 Task: Find connections with filter location Alloa with filter topic #Hiringwith filter profile language English with filter current company RMS with filter school MADANAPALLE INSTITUTE OF TECHNOLOGY & SCIENCE with filter industry Wholesale Drugs and Sundries with filter service category Budgeting with filter keywords title Overseer
Action: Mouse moved to (493, 64)
Screenshot: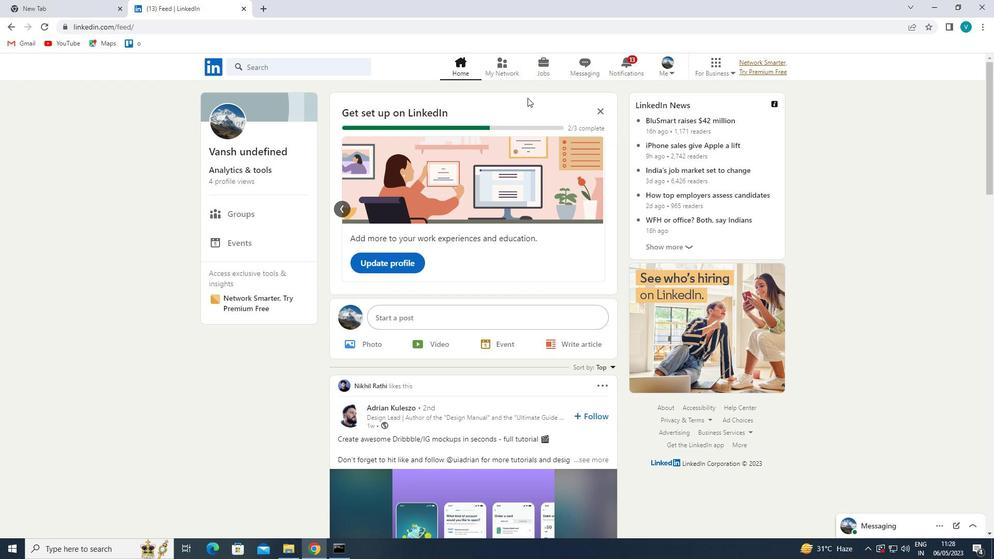 
Action: Mouse pressed left at (493, 64)
Screenshot: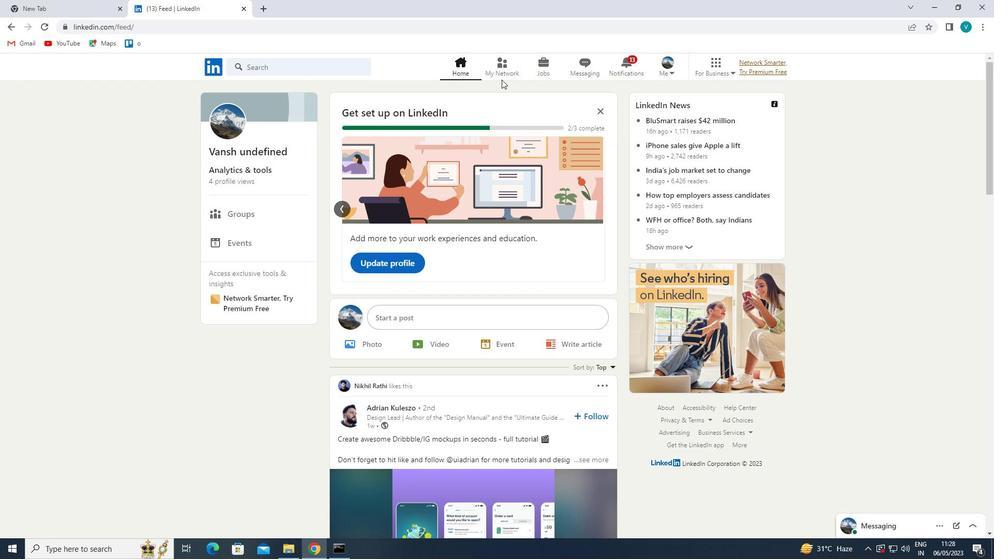 
Action: Mouse moved to (298, 130)
Screenshot: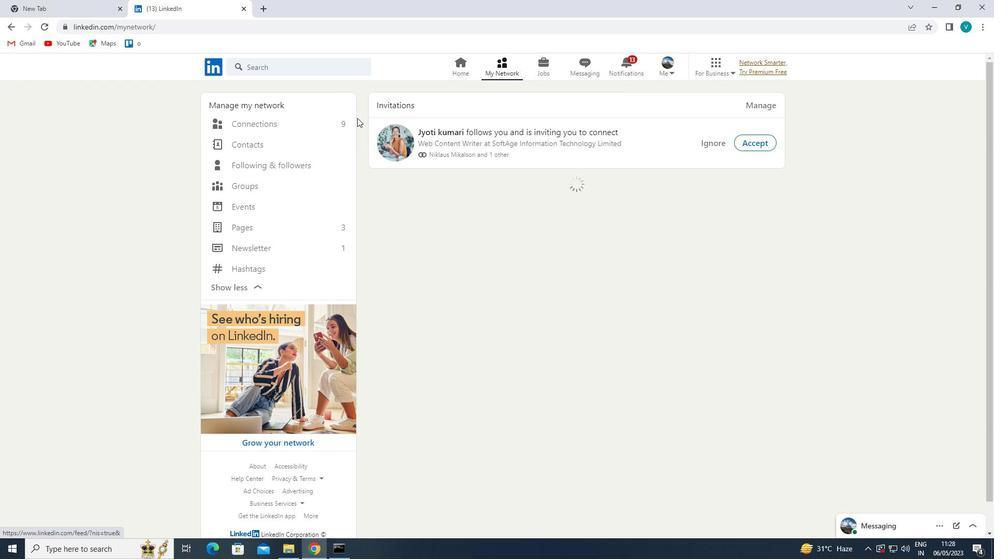 
Action: Mouse pressed left at (298, 130)
Screenshot: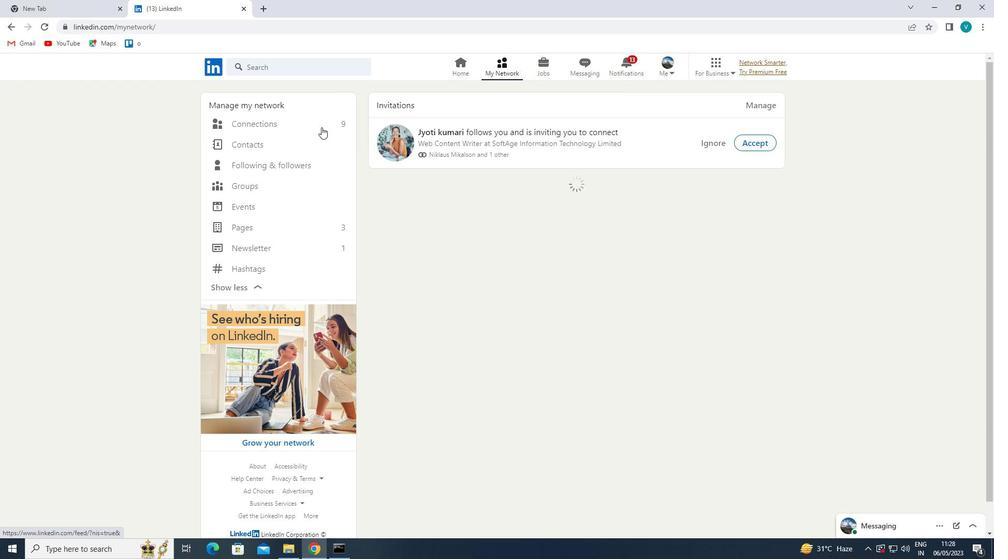 
Action: Mouse moved to (313, 123)
Screenshot: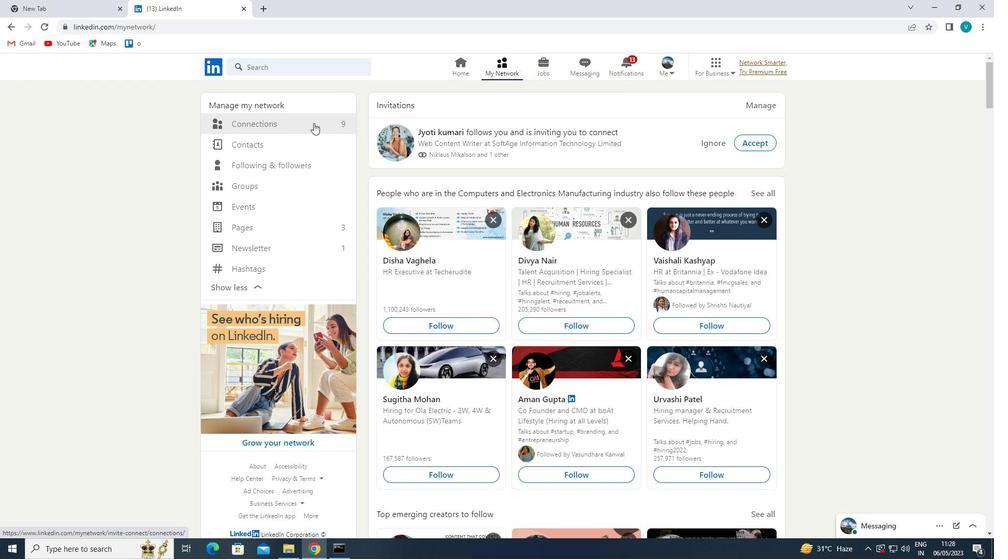 
Action: Mouse pressed left at (313, 123)
Screenshot: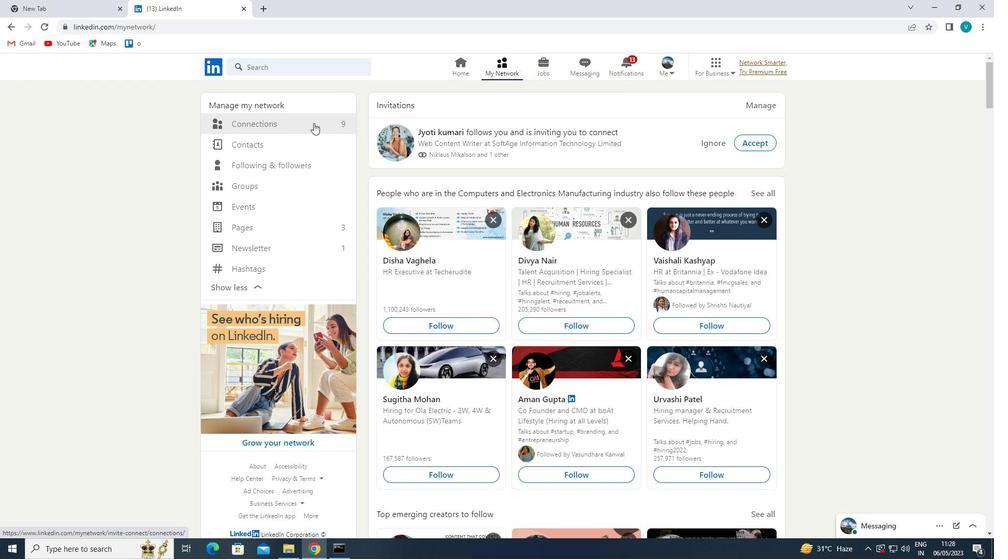 
Action: Mouse moved to (589, 125)
Screenshot: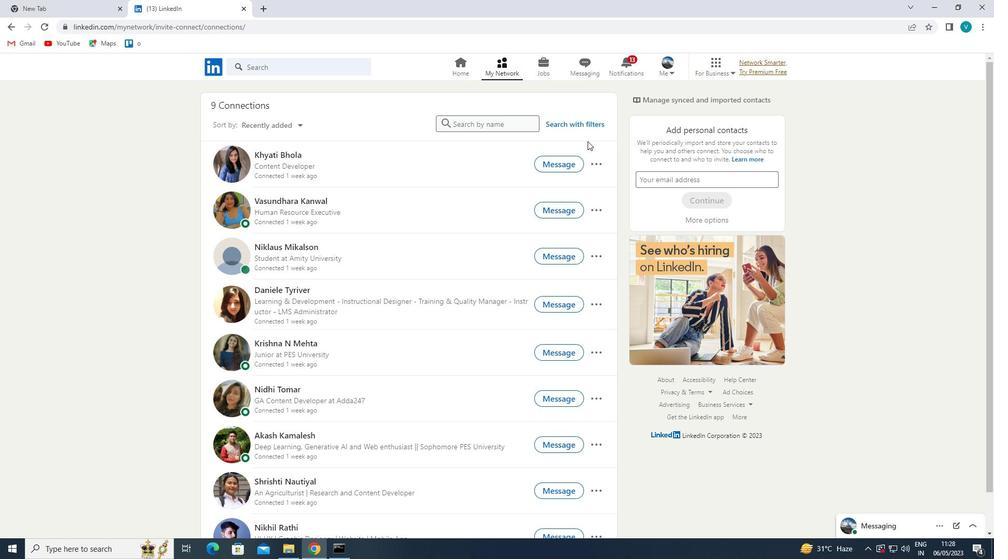 
Action: Mouse pressed left at (589, 125)
Screenshot: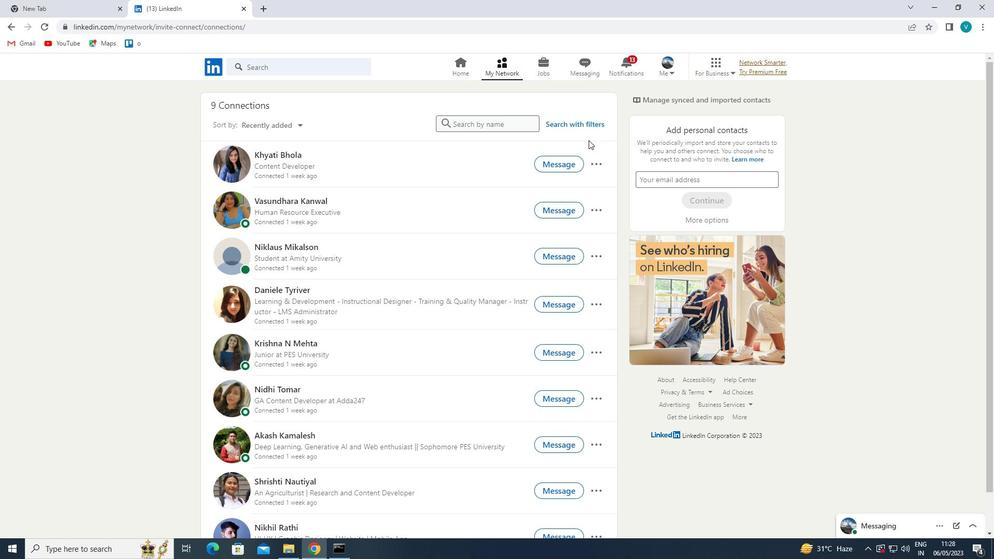
Action: Mouse moved to (503, 96)
Screenshot: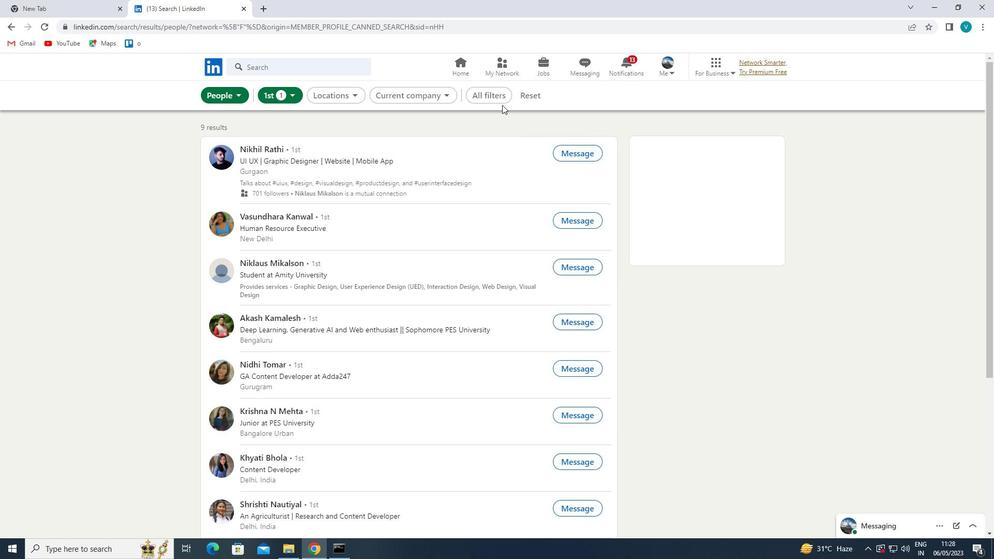 
Action: Mouse pressed left at (503, 96)
Screenshot: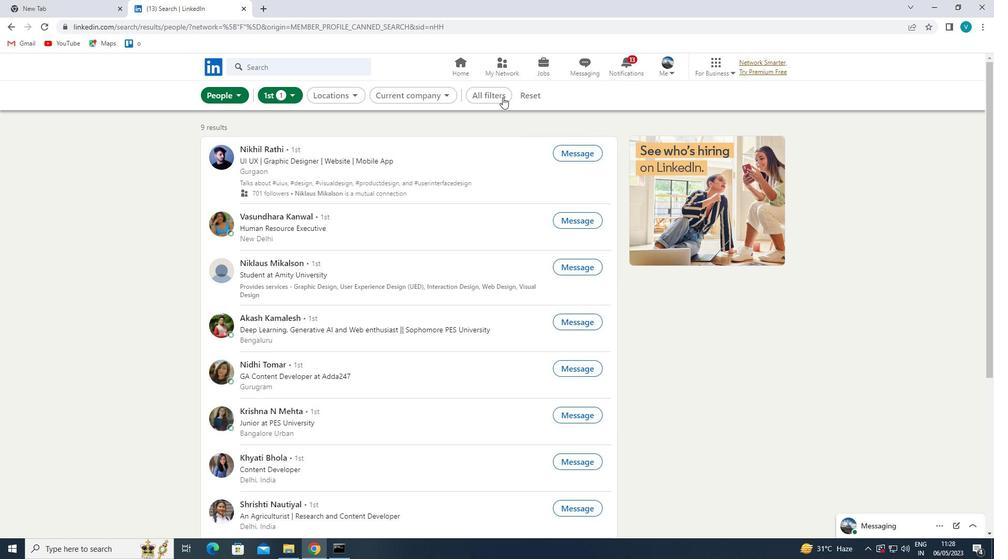 
Action: Mouse moved to (858, 226)
Screenshot: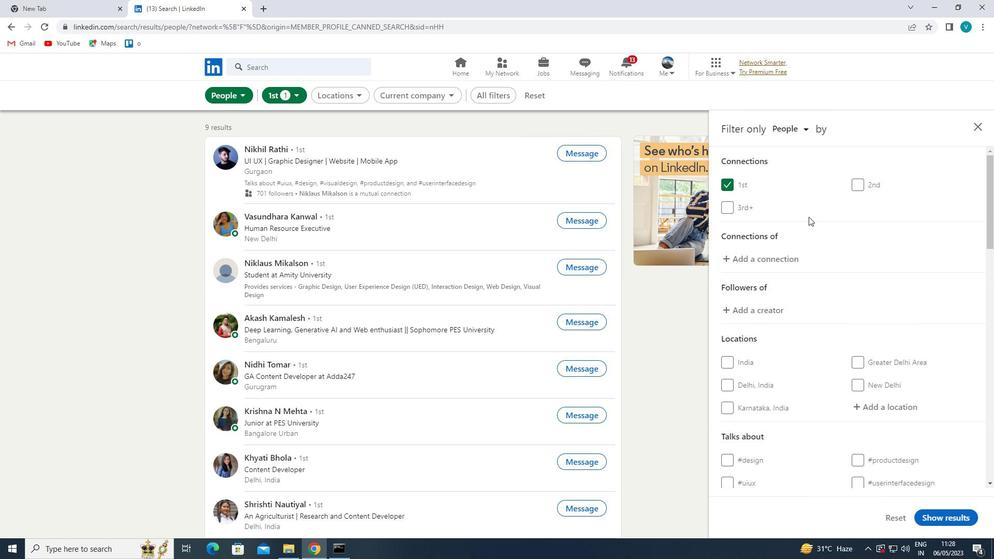 
Action: Mouse scrolled (858, 225) with delta (0, 0)
Screenshot: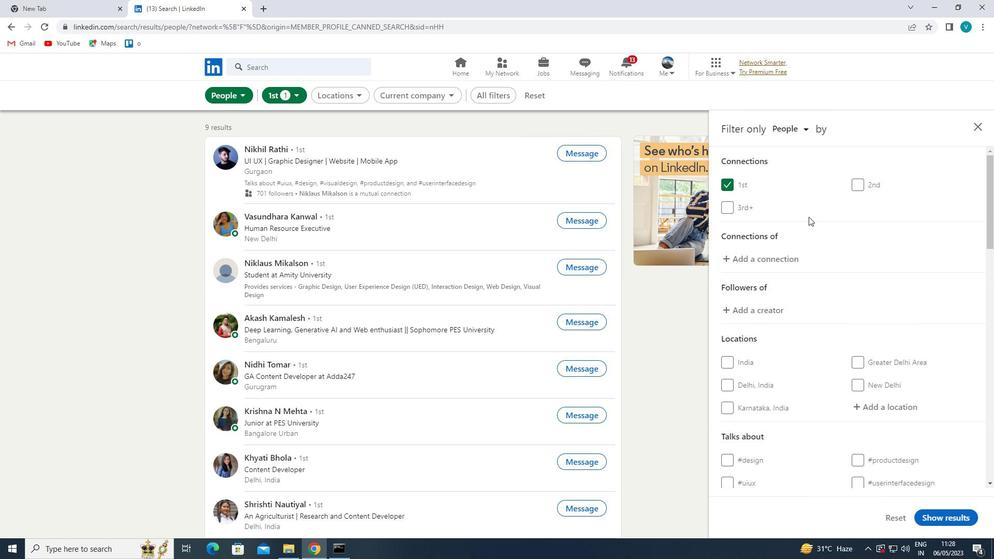 
Action: Mouse moved to (898, 351)
Screenshot: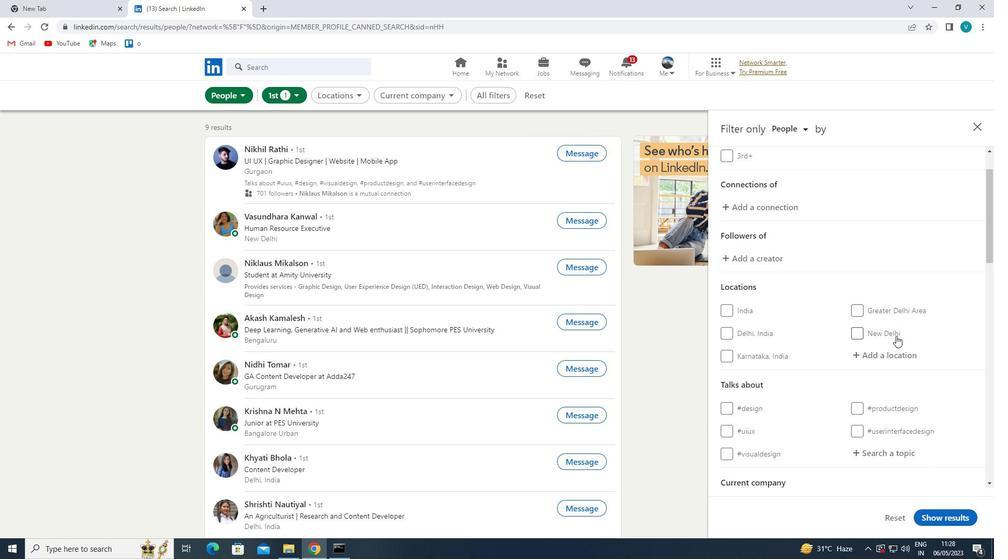 
Action: Mouse pressed left at (898, 351)
Screenshot: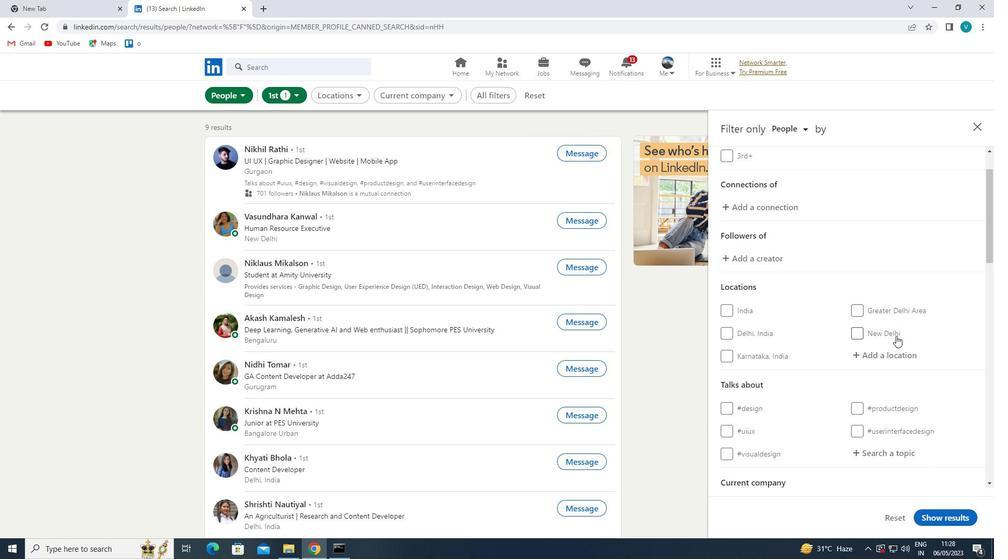 
Action: Key pressed <Key.shift>ALLOA
Screenshot: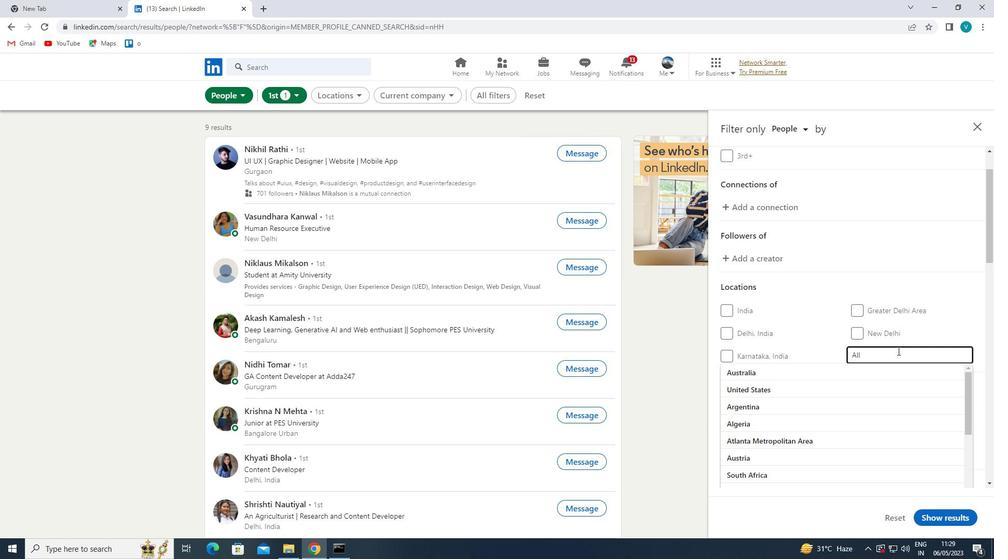 
Action: Mouse moved to (863, 366)
Screenshot: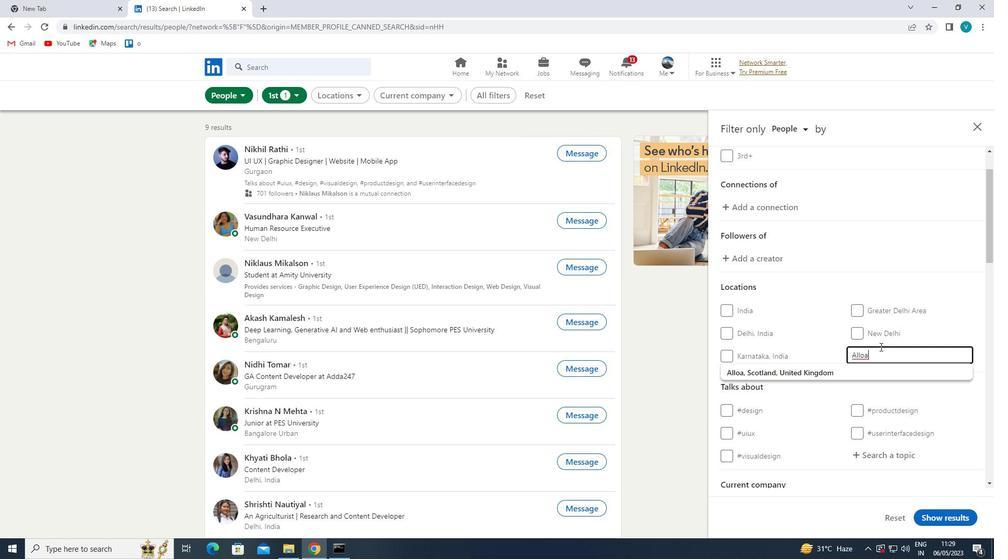 
Action: Mouse pressed left at (863, 366)
Screenshot: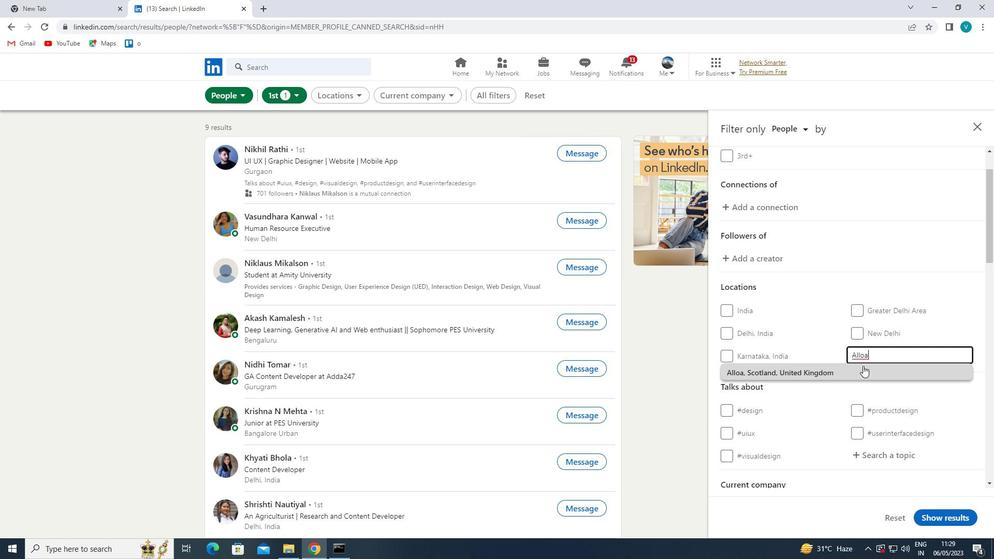 
Action: Mouse moved to (863, 365)
Screenshot: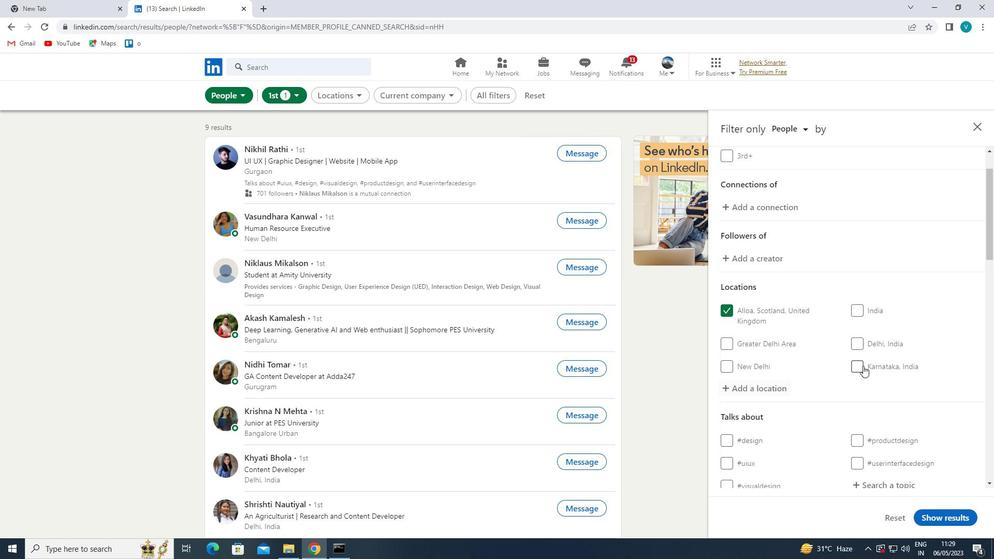 
Action: Mouse scrolled (863, 364) with delta (0, 0)
Screenshot: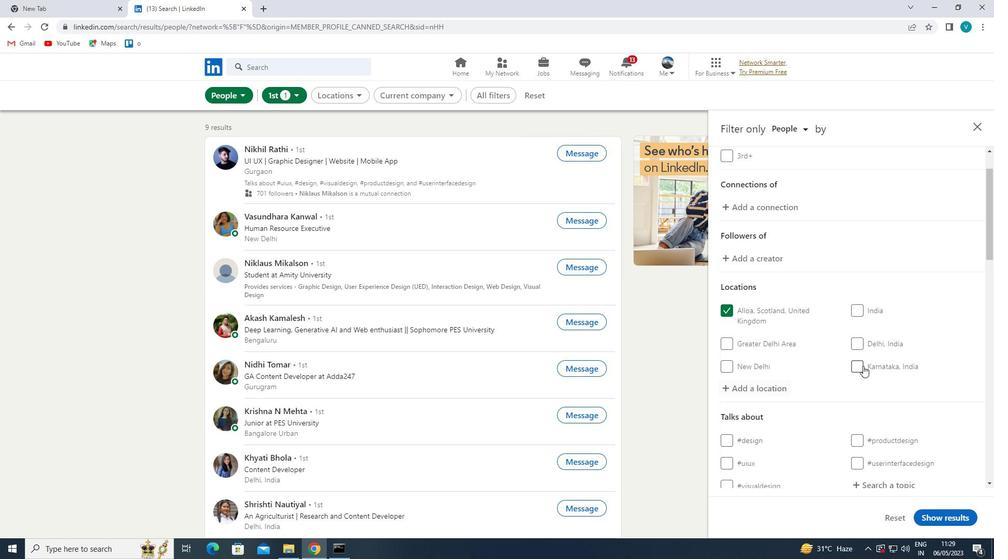 
Action: Mouse moved to (863, 364)
Screenshot: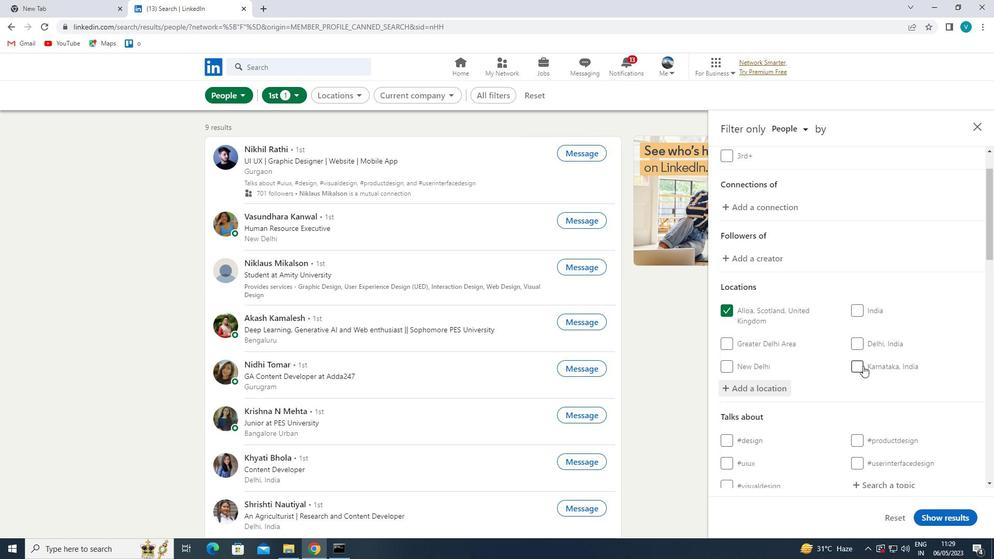 
Action: Mouse scrolled (863, 363) with delta (0, 0)
Screenshot: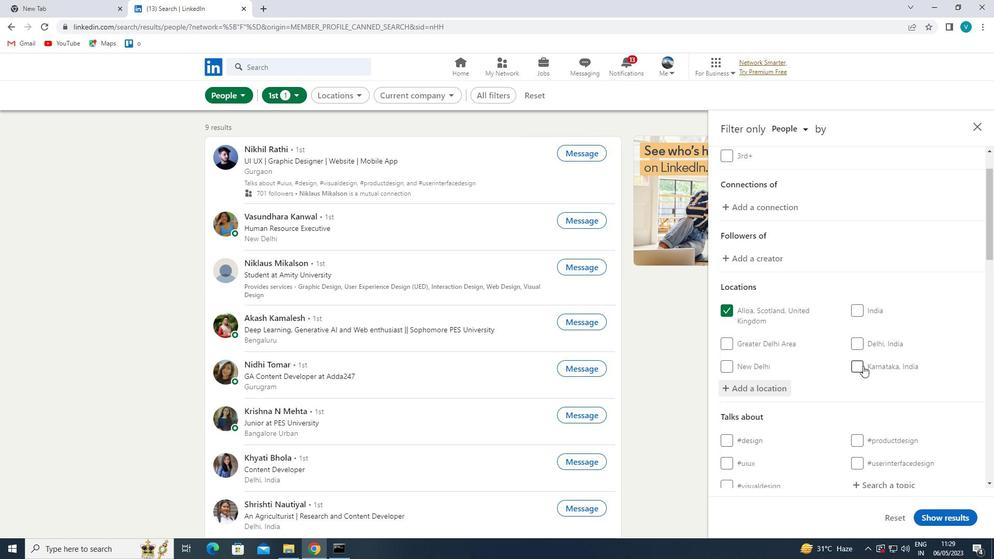 
Action: Mouse scrolled (863, 363) with delta (0, 0)
Screenshot: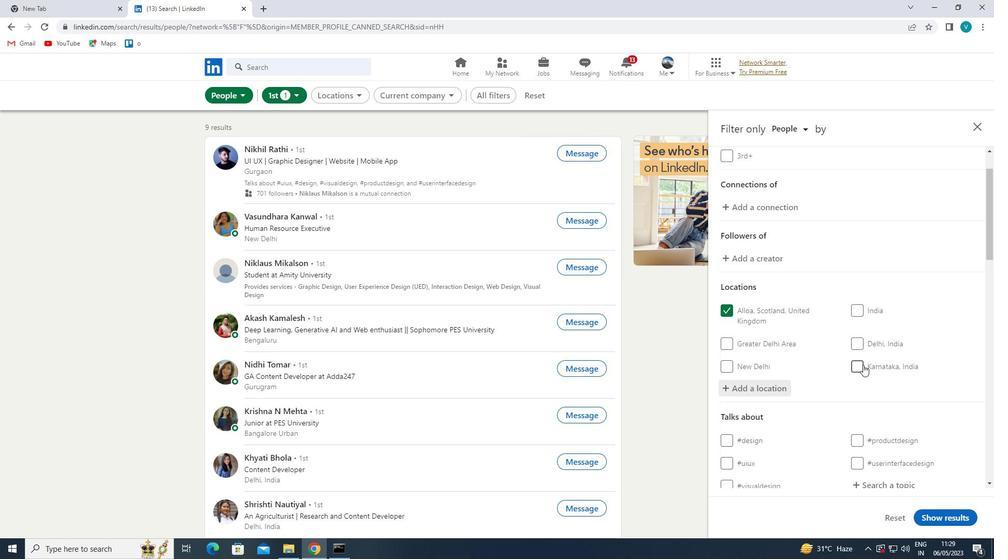 
Action: Mouse moved to (880, 326)
Screenshot: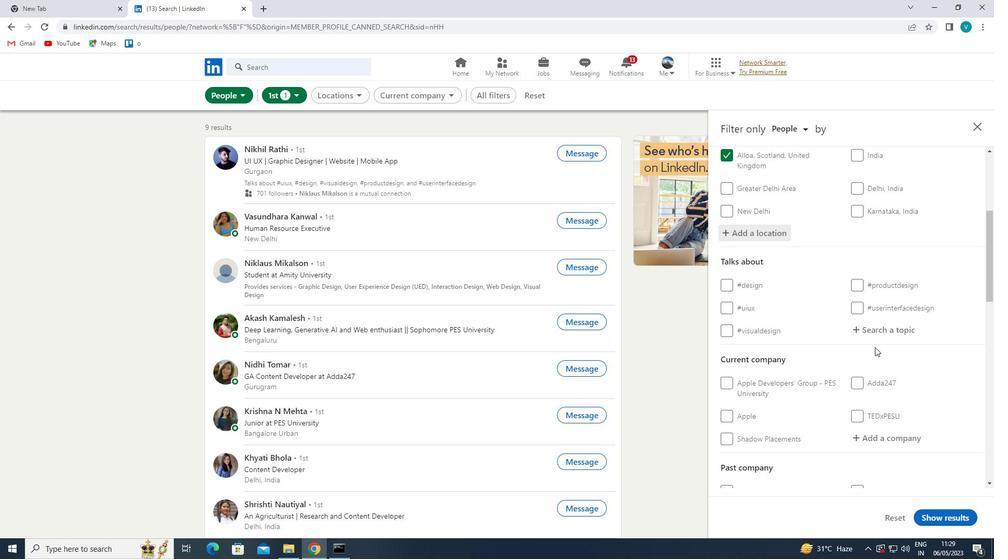 
Action: Mouse pressed left at (880, 326)
Screenshot: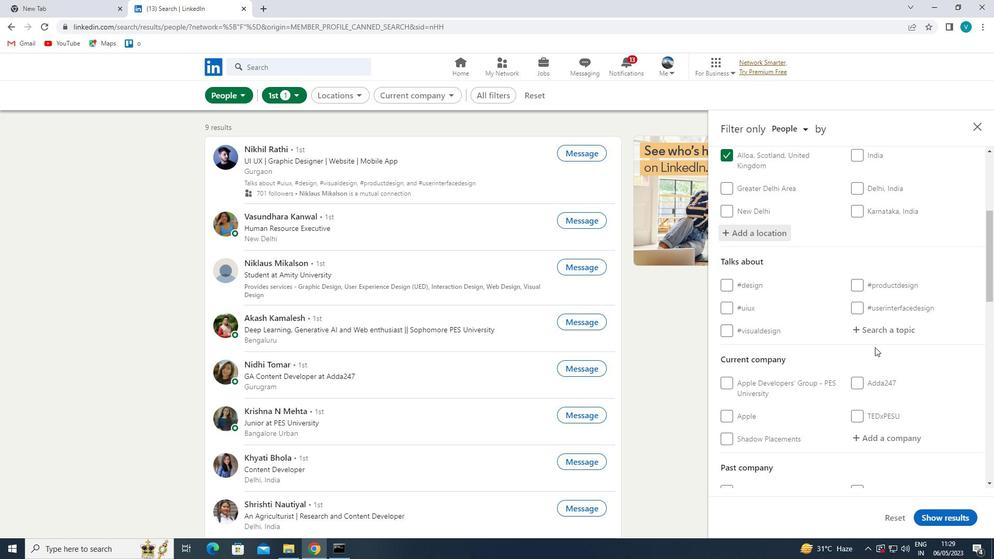 
Action: Mouse moved to (856, 312)
Screenshot: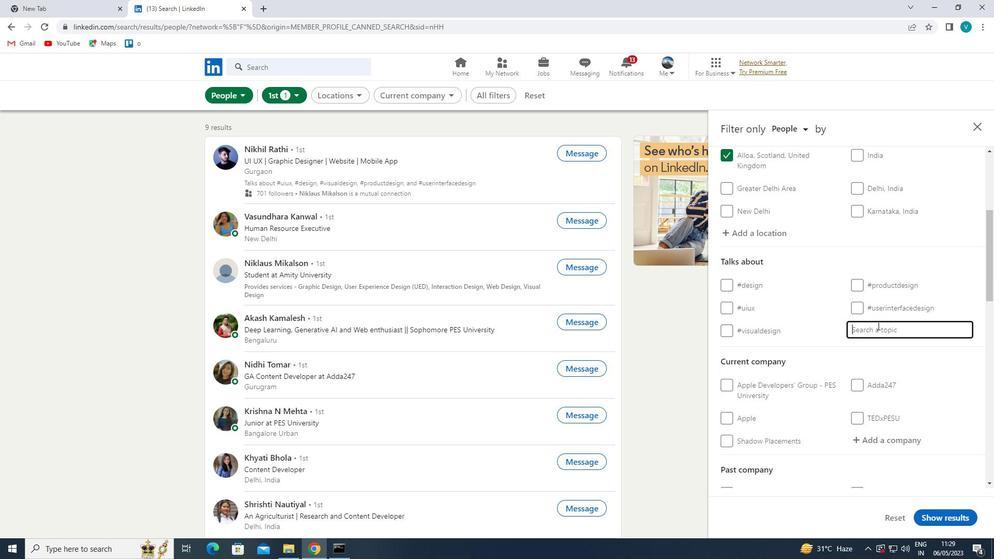 
Action: Key pressed HIRING
Screenshot: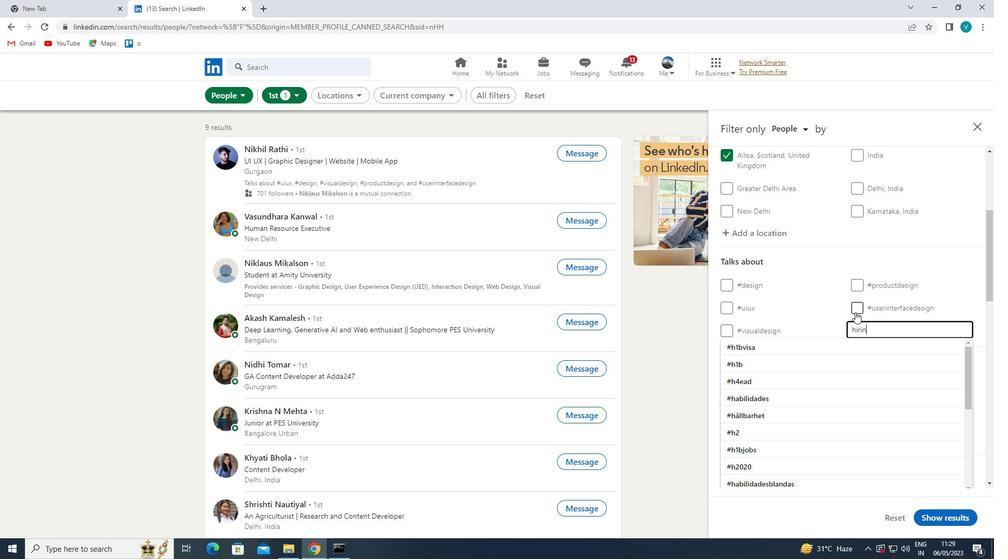 
Action: Mouse moved to (821, 342)
Screenshot: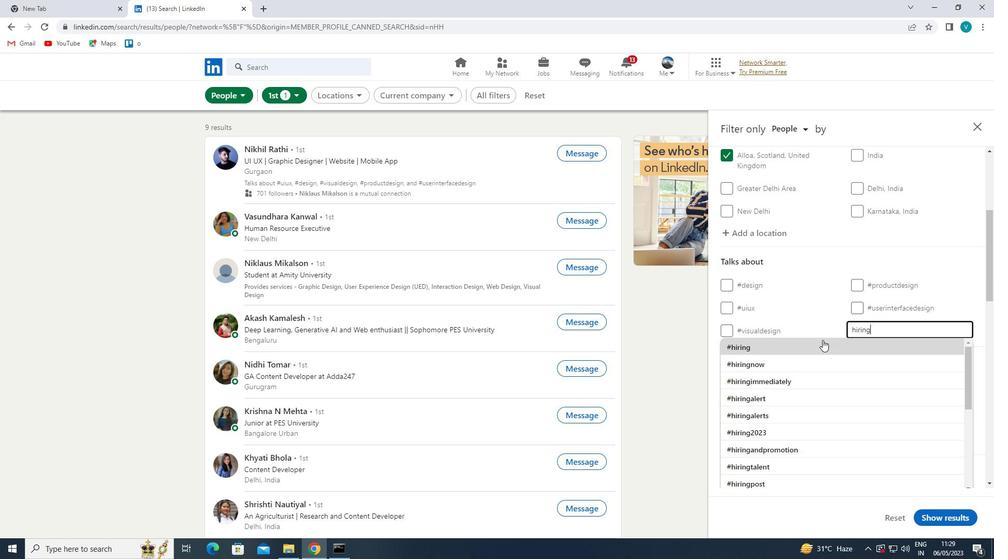 
Action: Mouse pressed left at (821, 342)
Screenshot: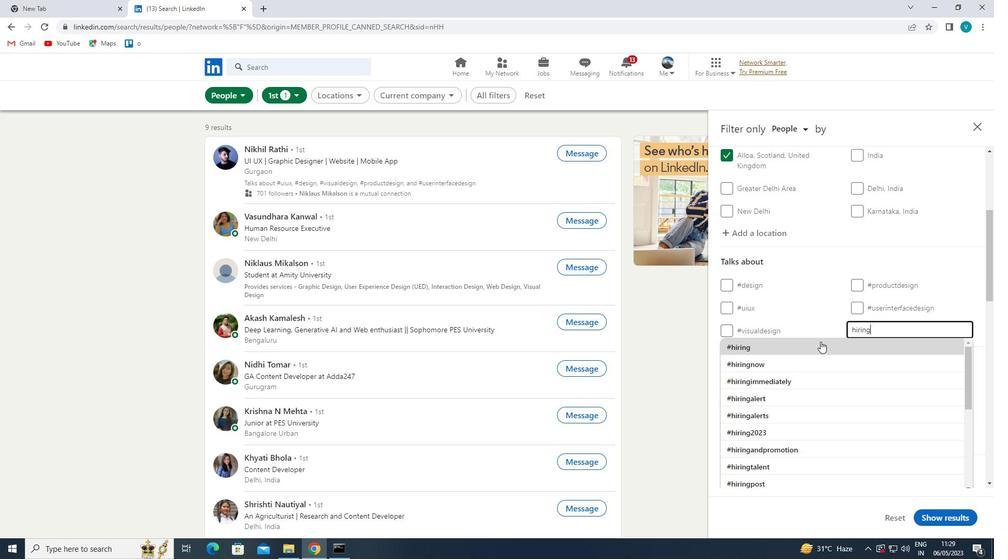 
Action: Mouse moved to (734, 369)
Screenshot: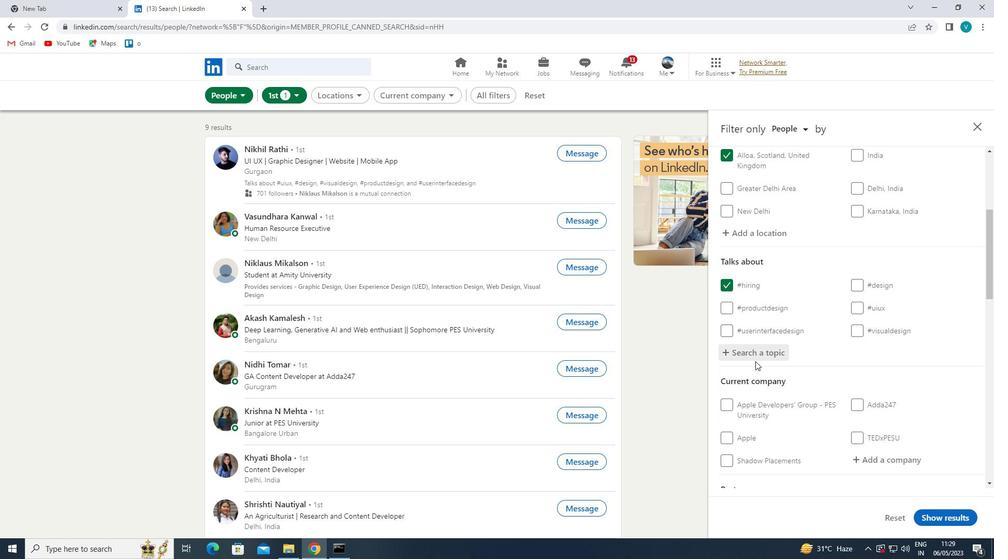 
Action: Mouse scrolled (734, 368) with delta (0, 0)
Screenshot: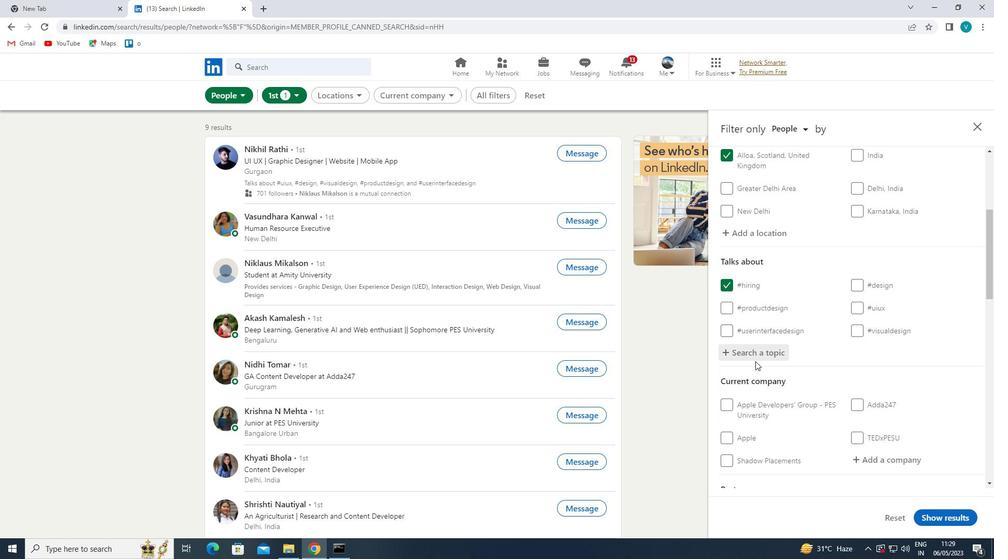 
Action: Mouse moved to (730, 376)
Screenshot: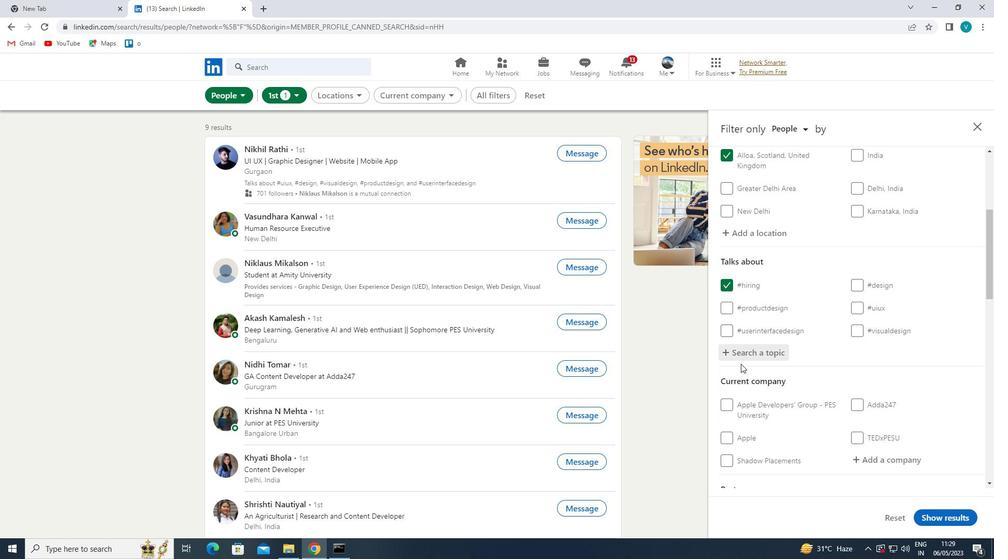 
Action: Mouse scrolled (730, 375) with delta (0, 0)
Screenshot: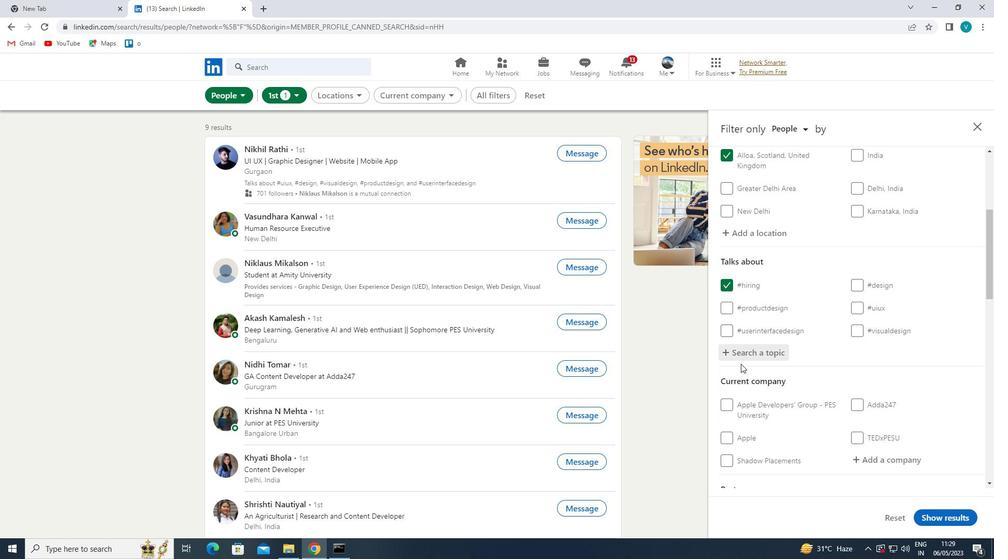 
Action: Mouse moved to (742, 381)
Screenshot: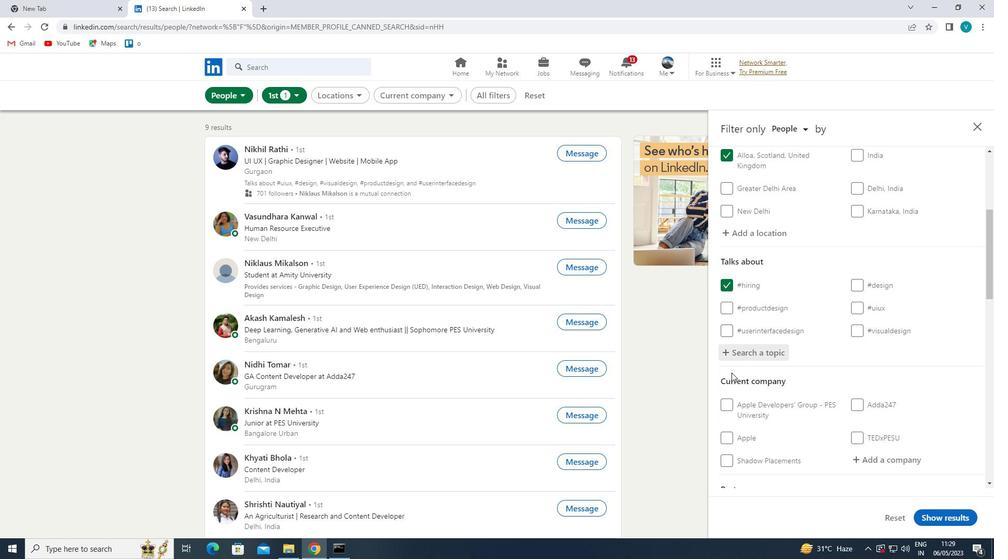 
Action: Mouse scrolled (742, 381) with delta (0, 0)
Screenshot: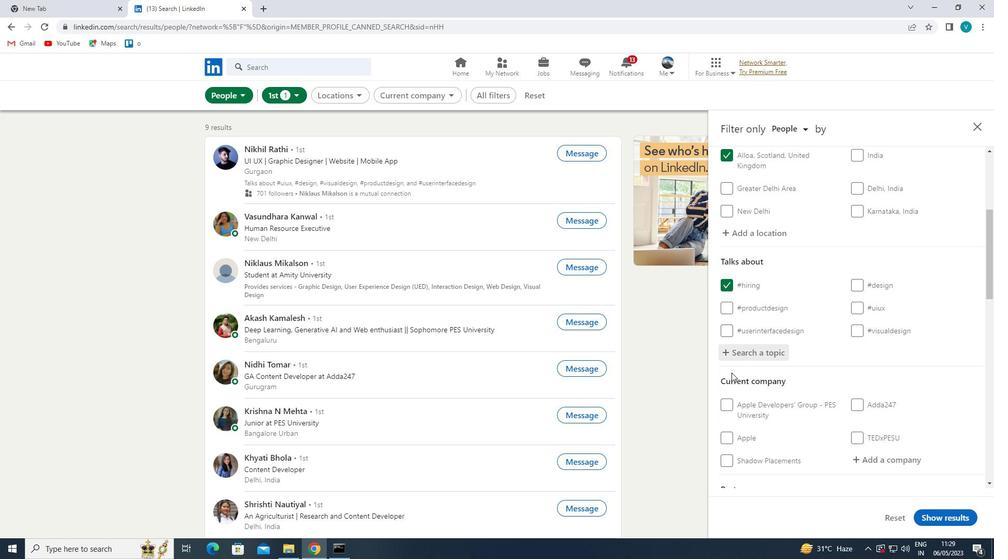 
Action: Mouse moved to (768, 389)
Screenshot: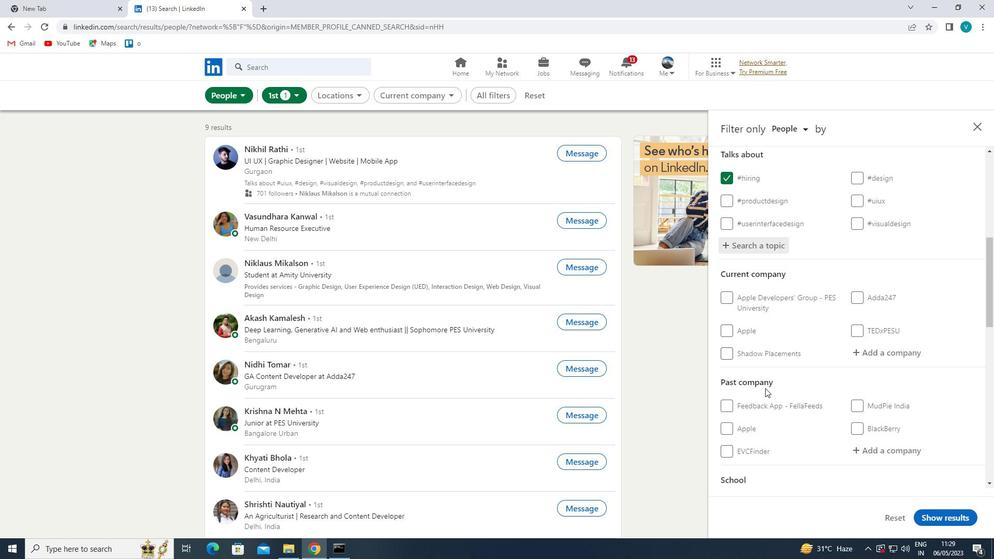 
Action: Mouse scrolled (768, 389) with delta (0, 0)
Screenshot: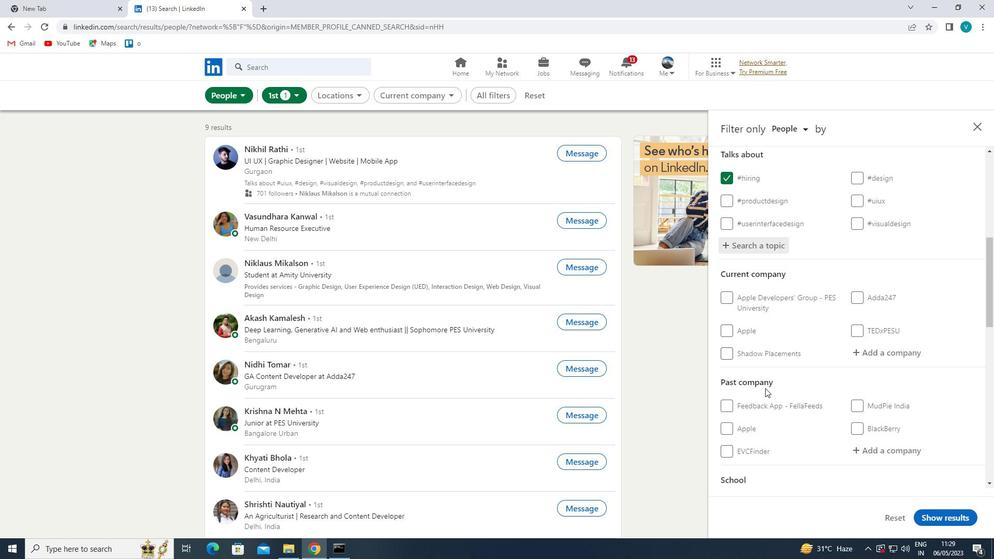 
Action: Mouse moved to (757, 401)
Screenshot: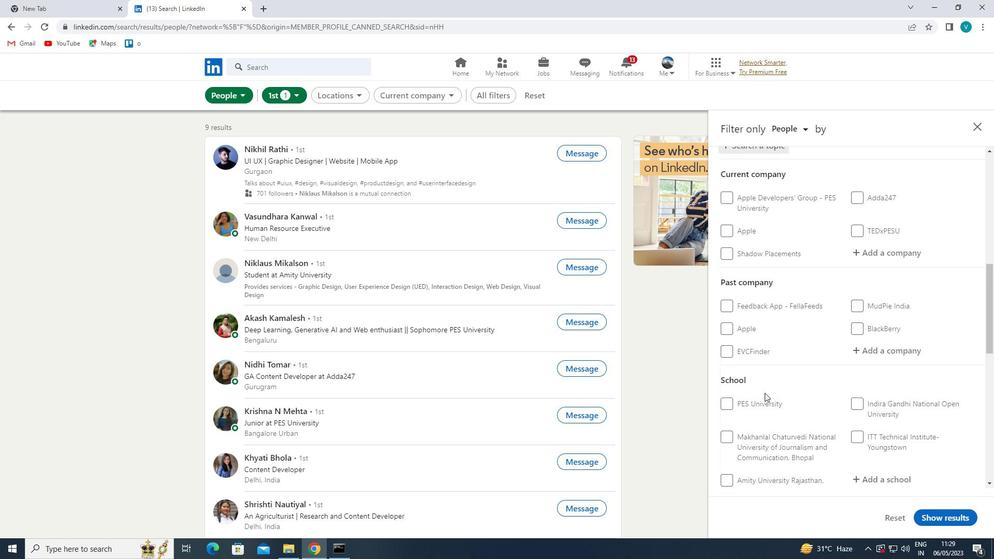 
Action: Mouse scrolled (757, 401) with delta (0, 0)
Screenshot: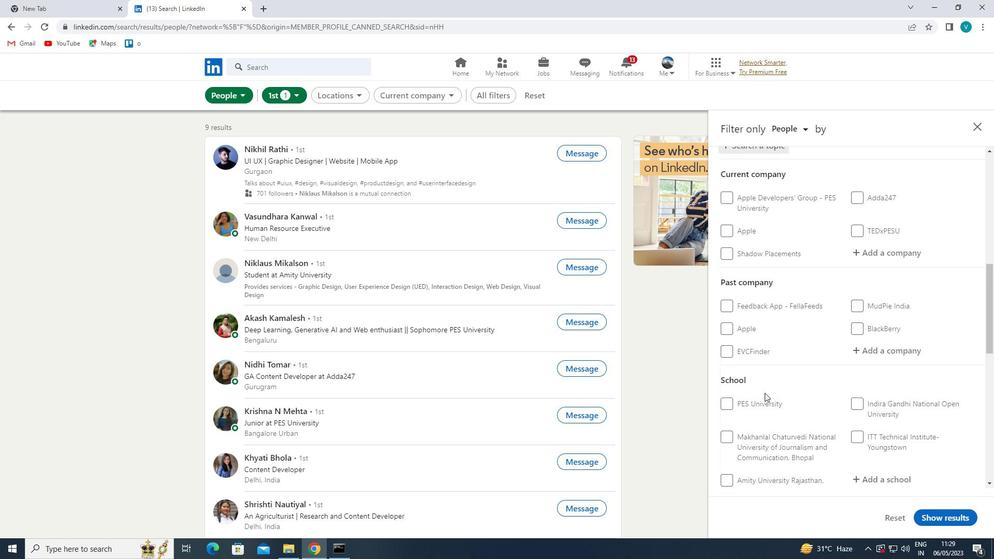 
Action: Mouse scrolled (757, 401) with delta (0, 0)
Screenshot: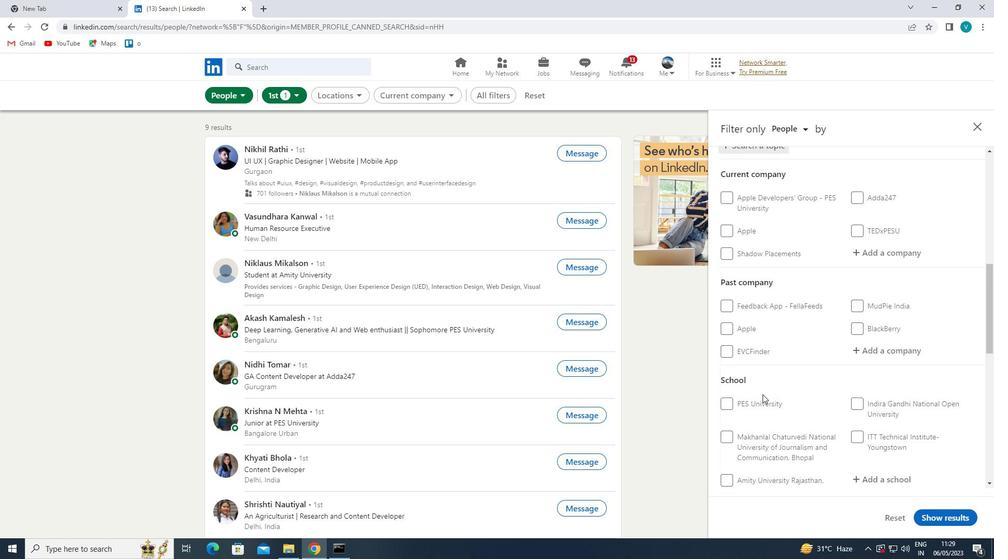
Action: Mouse scrolled (757, 401) with delta (0, 0)
Screenshot: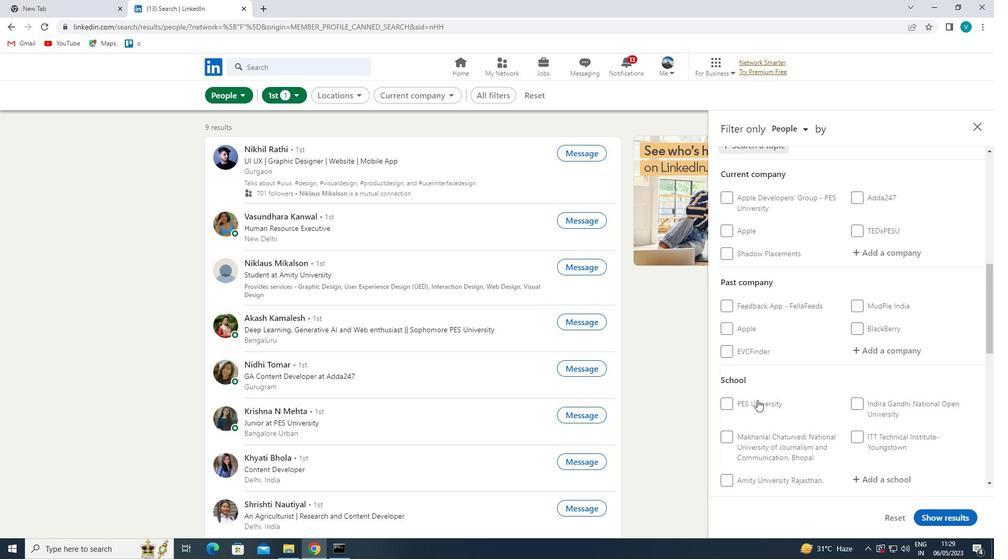 
Action: Mouse moved to (737, 379)
Screenshot: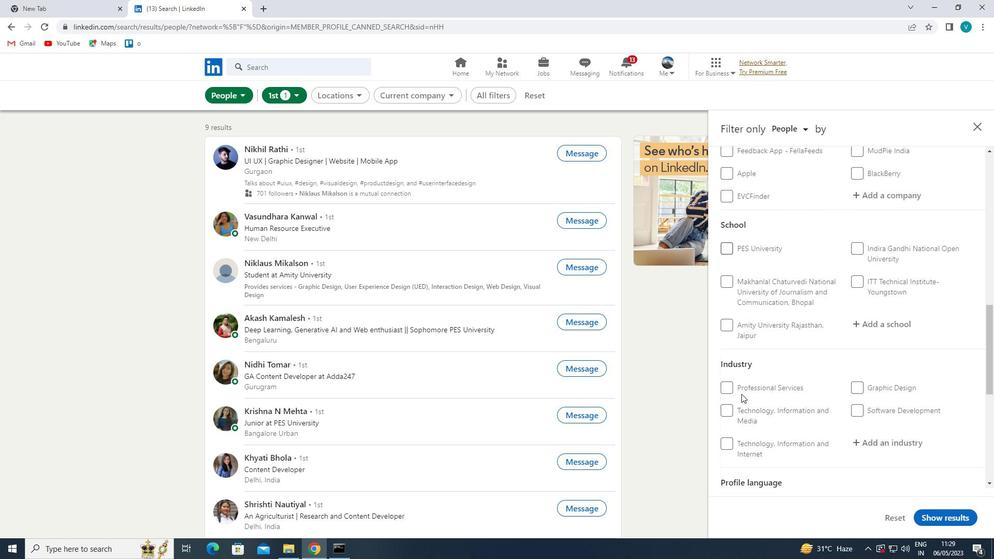 
Action: Mouse scrolled (737, 378) with delta (0, 0)
Screenshot: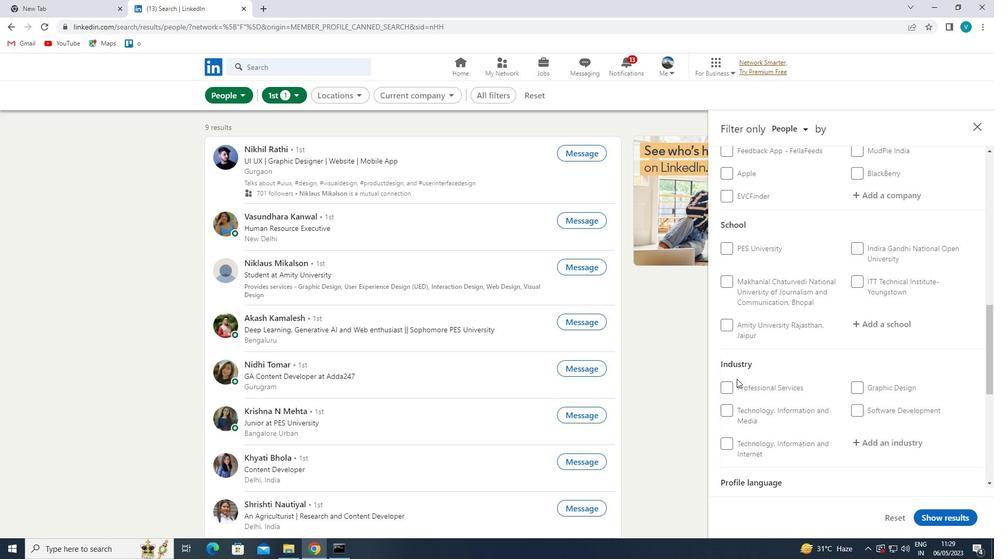 
Action: Mouse scrolled (737, 378) with delta (0, 0)
Screenshot: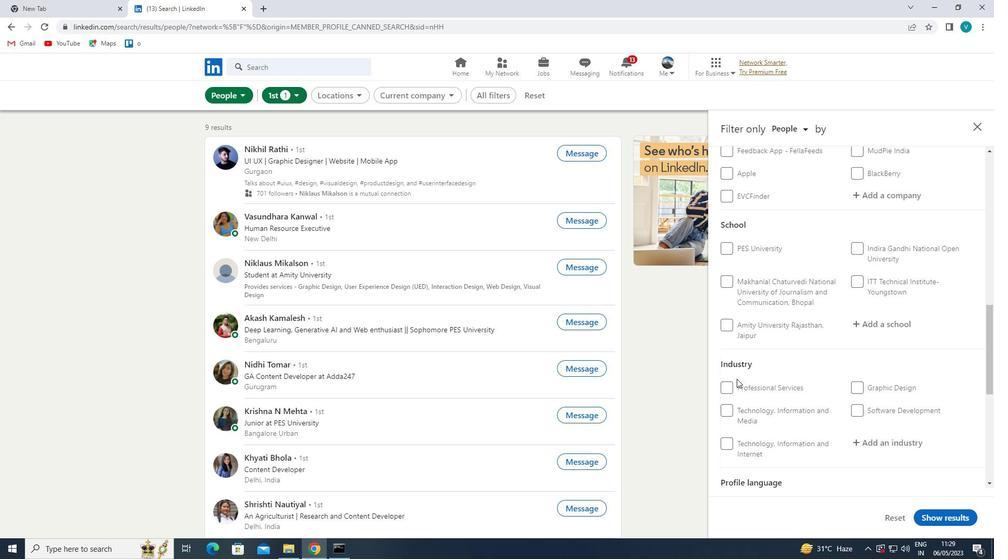 
Action: Mouse moved to (733, 400)
Screenshot: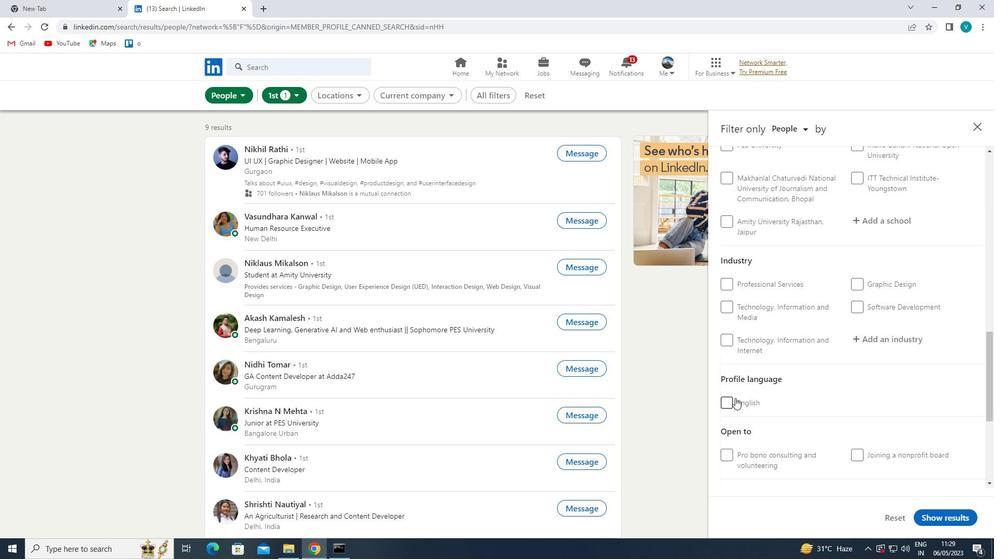 
Action: Mouse pressed left at (733, 400)
Screenshot: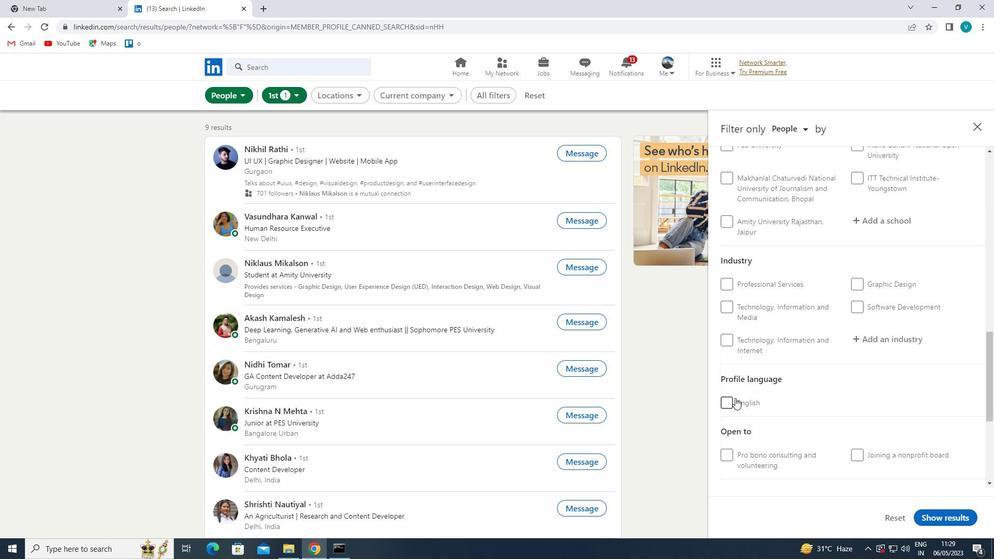
Action: Mouse moved to (869, 383)
Screenshot: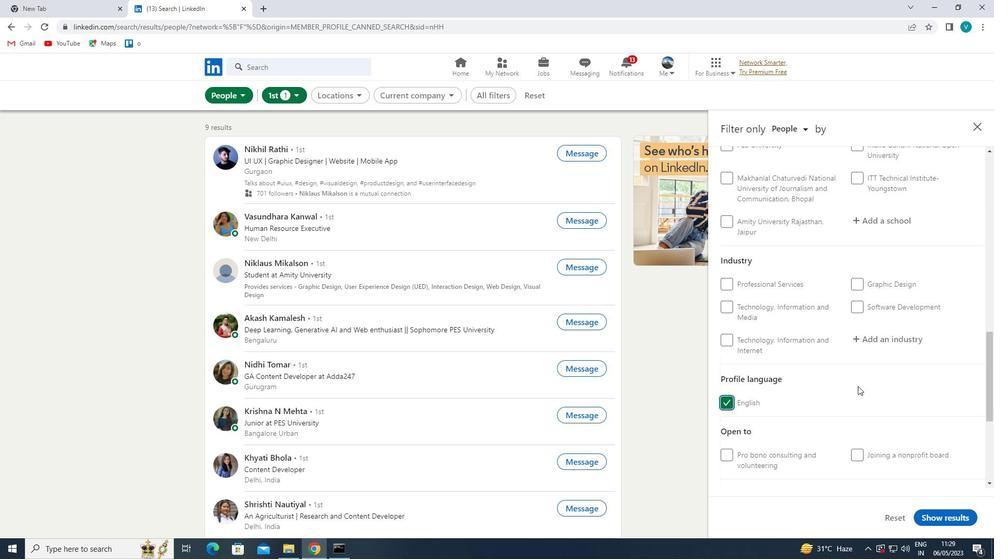 
Action: Mouse scrolled (869, 383) with delta (0, 0)
Screenshot: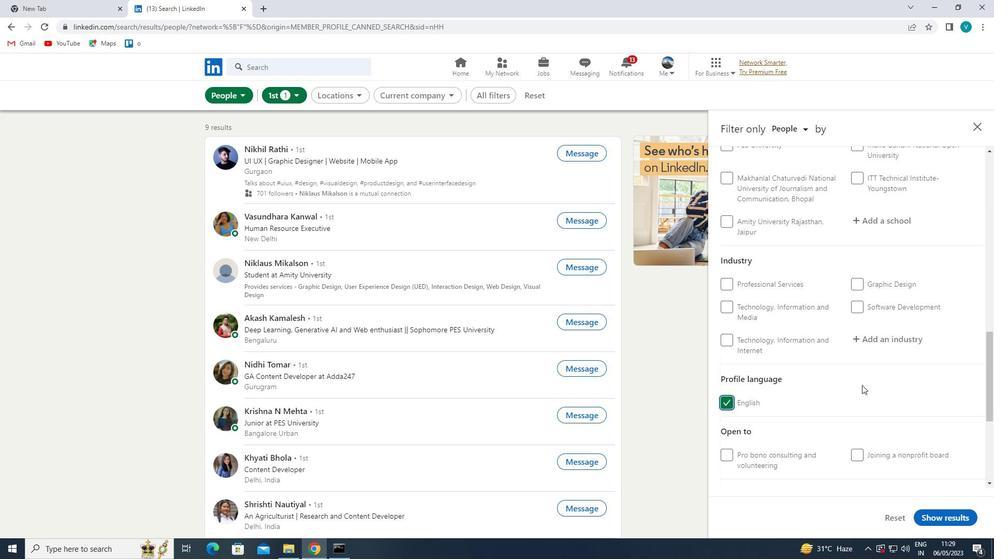 
Action: Mouse moved to (871, 382)
Screenshot: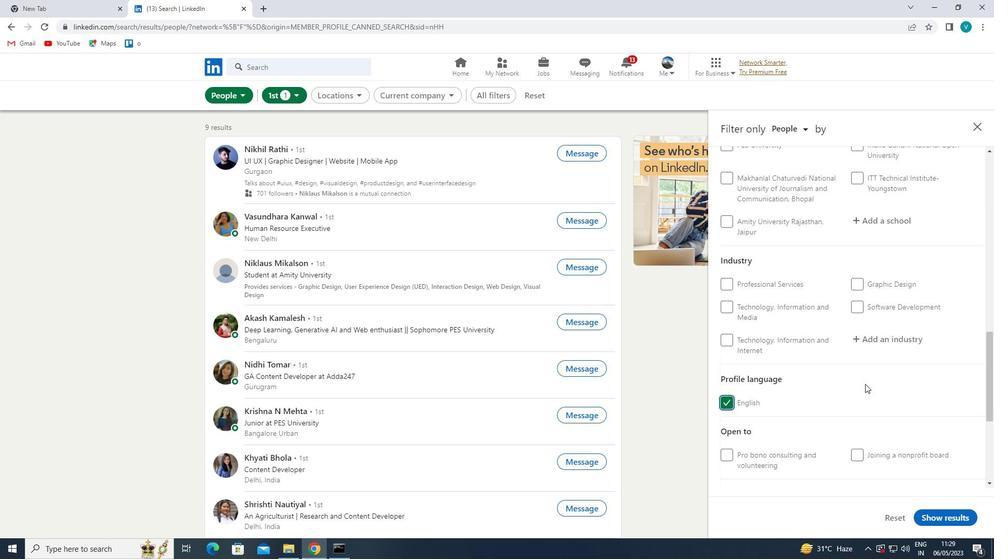 
Action: Mouse scrolled (871, 383) with delta (0, 0)
Screenshot: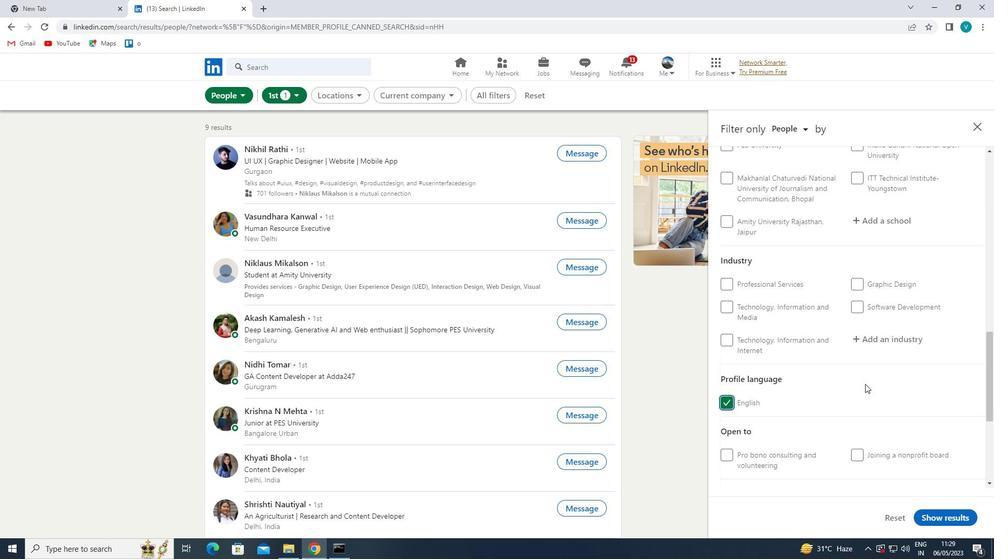 
Action: Mouse moved to (873, 382)
Screenshot: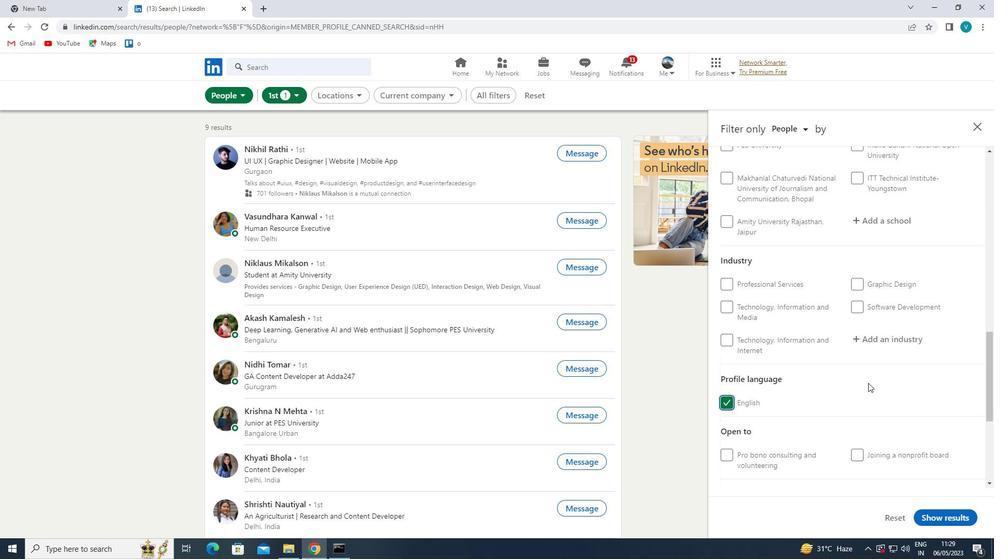 
Action: Mouse scrolled (873, 382) with delta (0, 0)
Screenshot: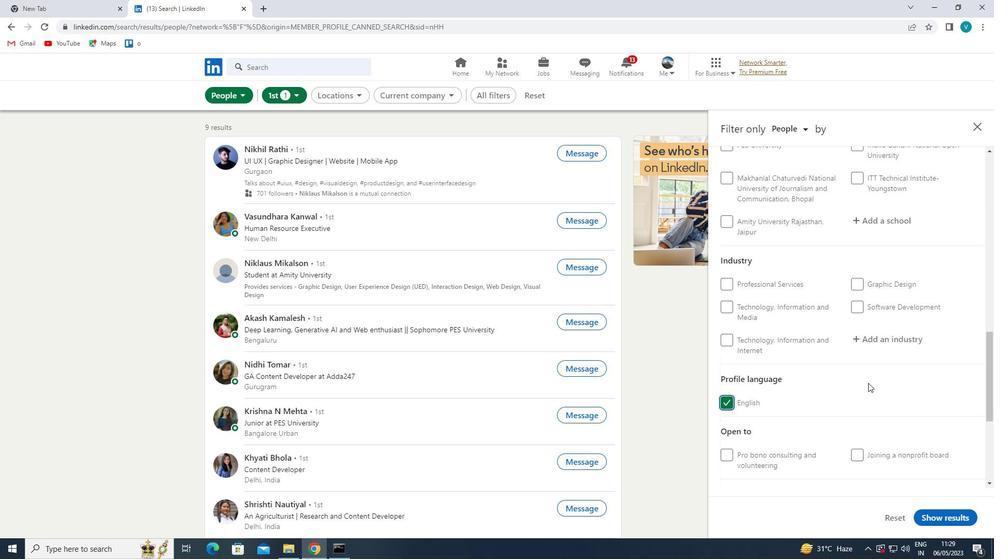 
Action: Mouse scrolled (873, 382) with delta (0, 0)
Screenshot: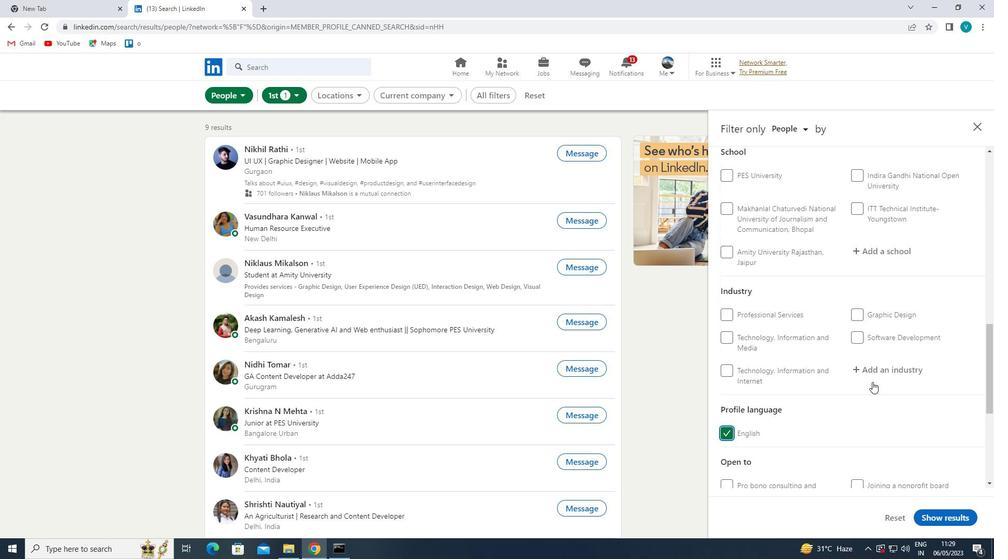 
Action: Mouse moved to (873, 382)
Screenshot: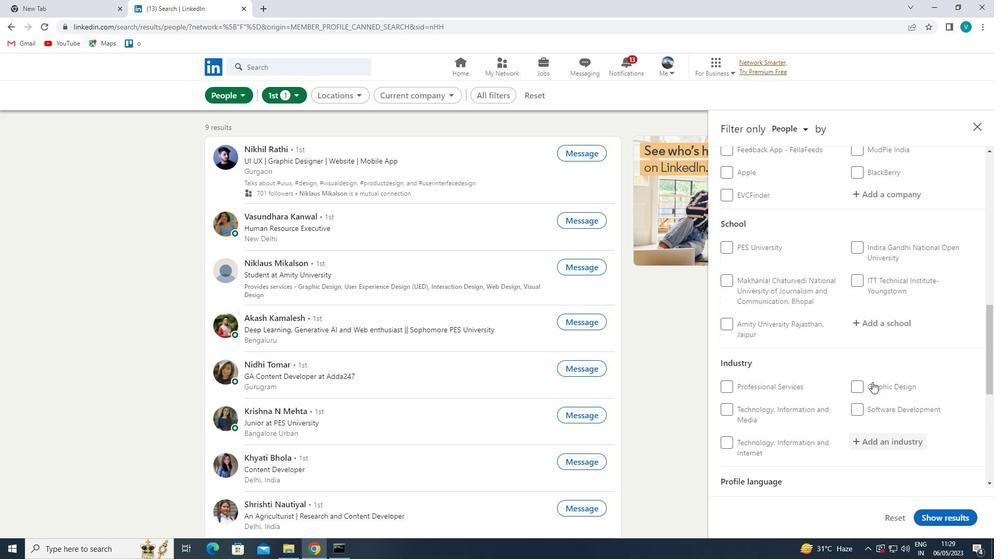 
Action: Mouse scrolled (873, 382) with delta (0, 0)
Screenshot: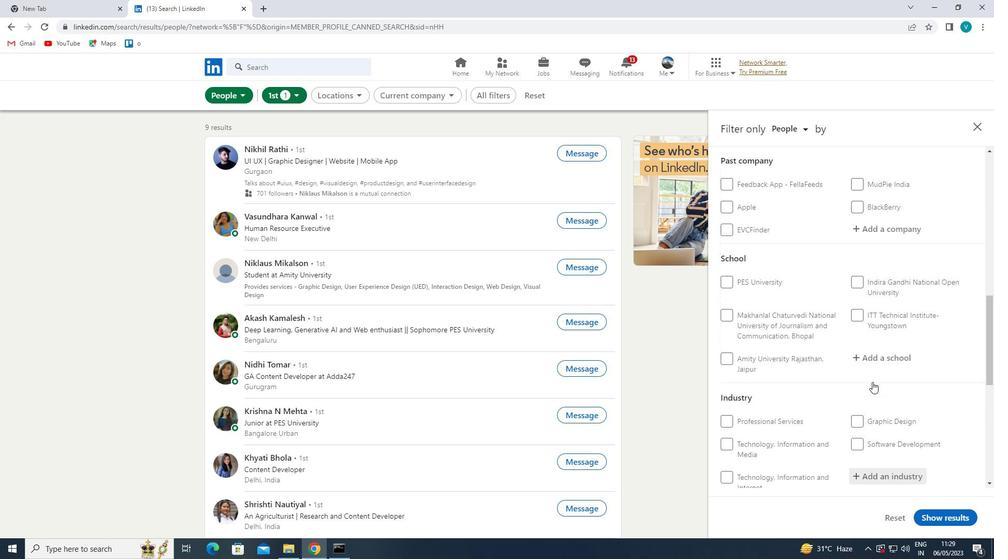 
Action: Mouse moved to (875, 381)
Screenshot: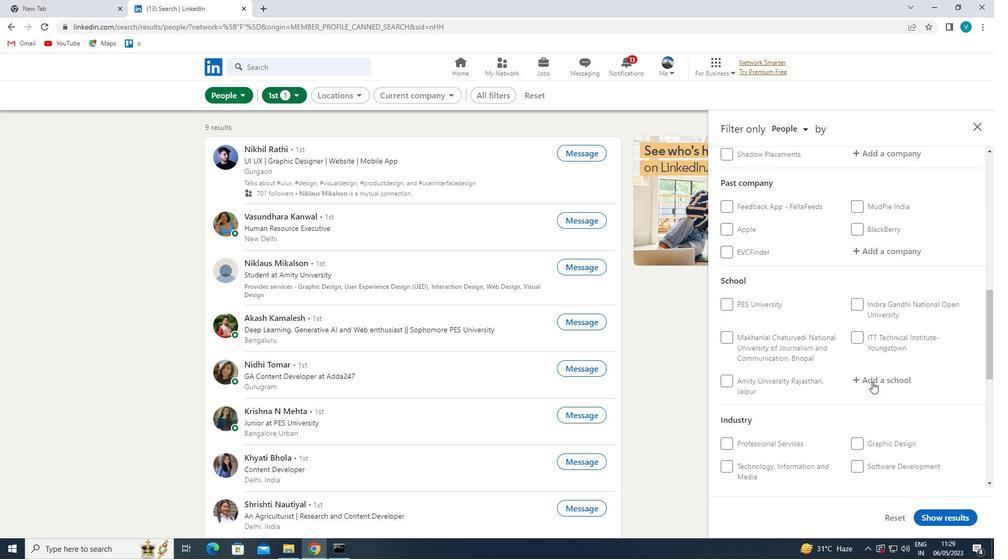 
Action: Mouse scrolled (875, 381) with delta (0, 0)
Screenshot: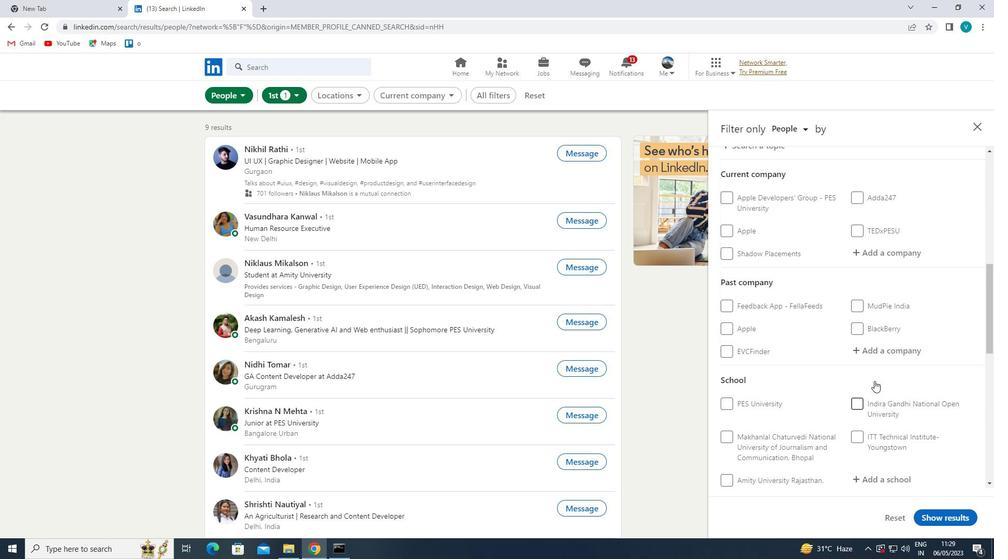 
Action: Mouse scrolled (875, 381) with delta (0, 0)
Screenshot: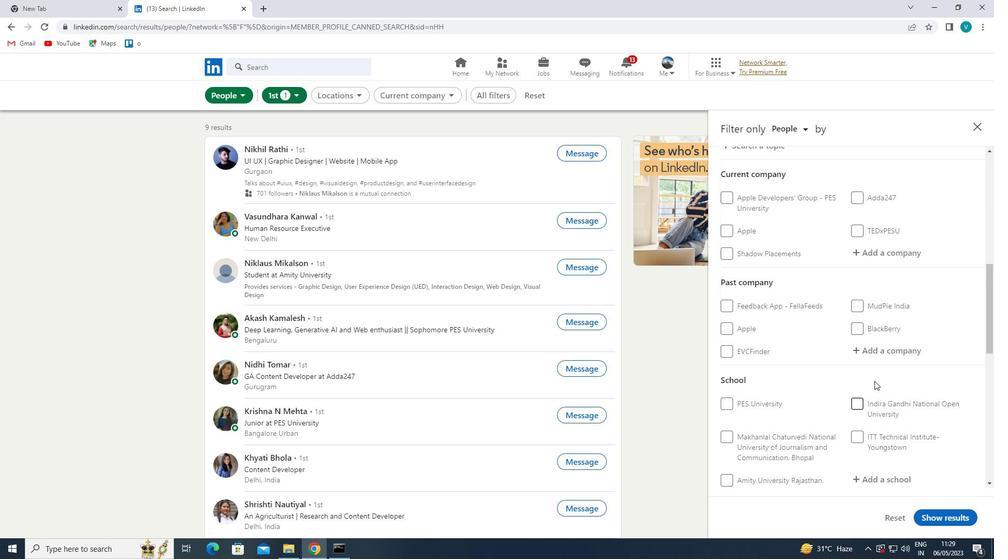 
Action: Mouse moved to (878, 352)
Screenshot: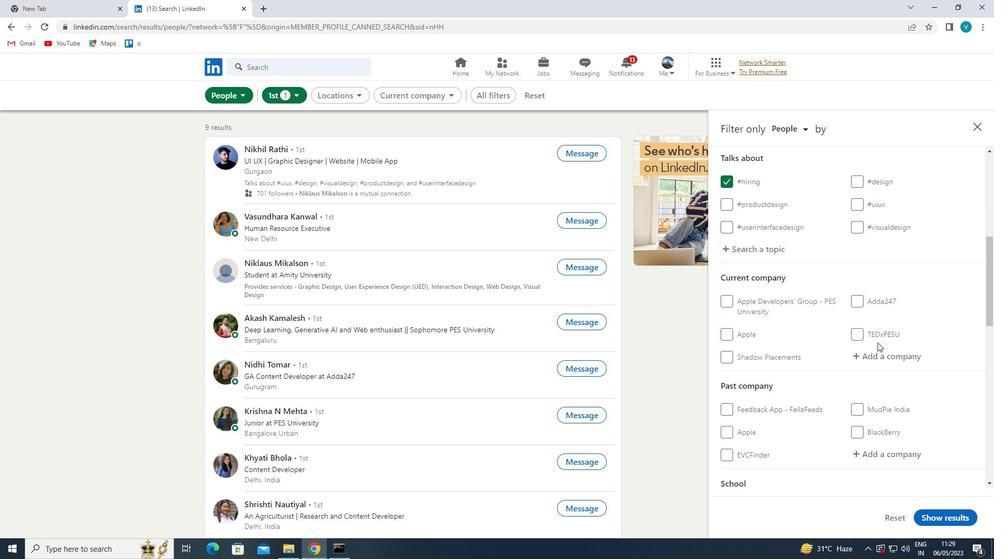 
Action: Mouse pressed left at (878, 352)
Screenshot: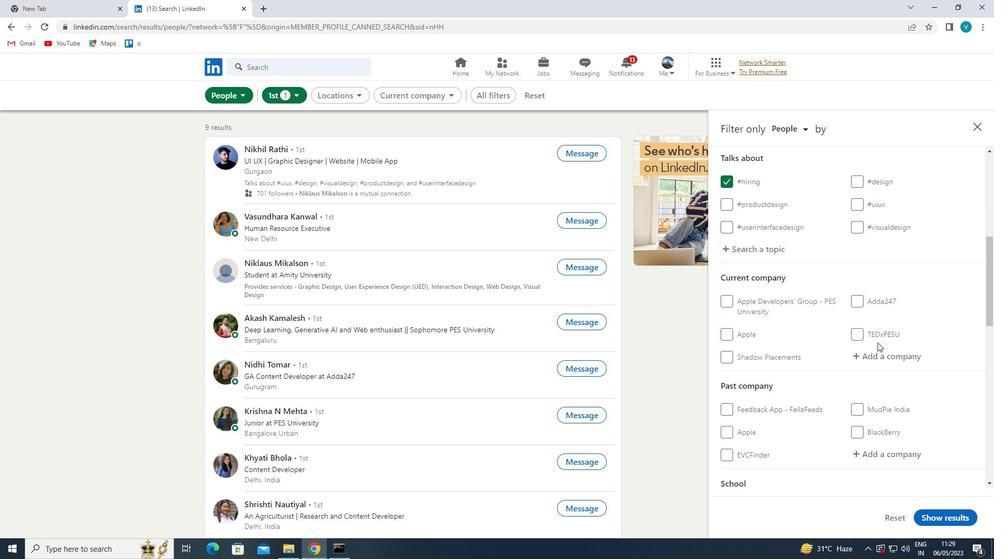 
Action: Key pressed <Key.shift>RMS<Key.space>
Screenshot: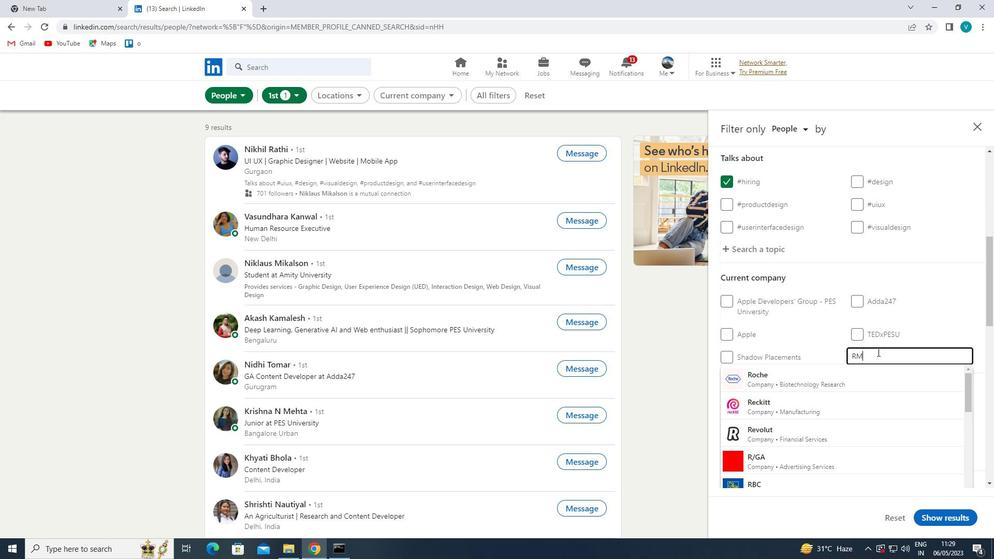 
Action: Mouse moved to (852, 372)
Screenshot: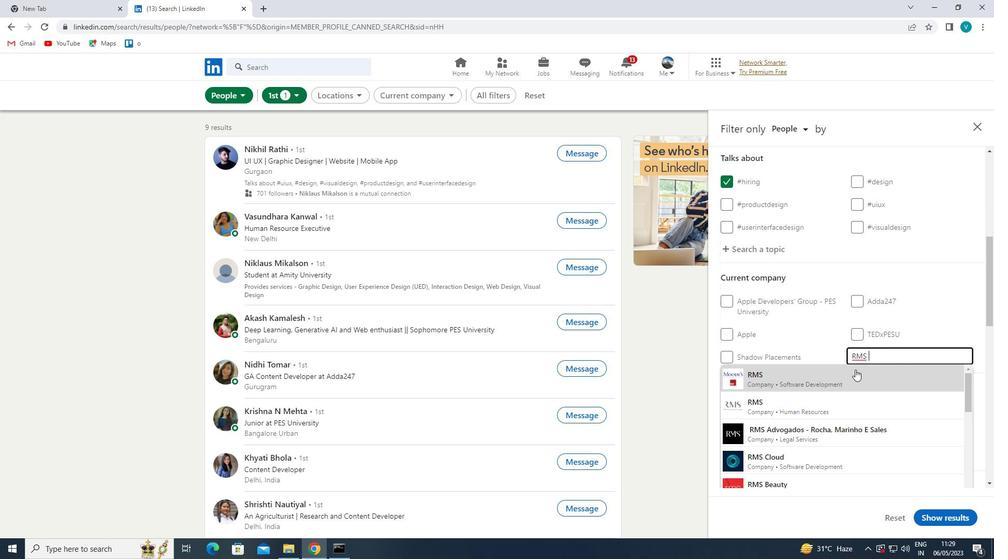 
Action: Mouse pressed left at (852, 372)
Screenshot: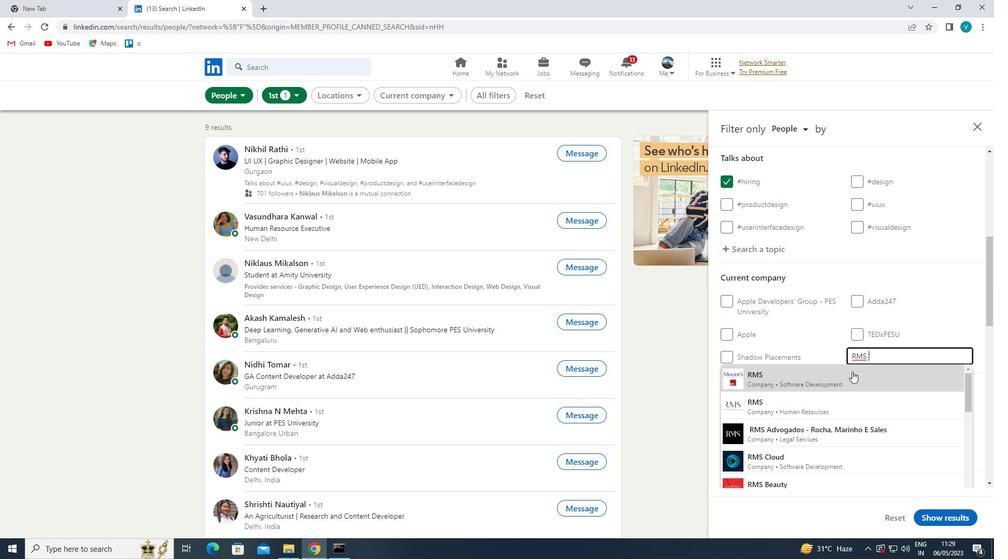 
Action: Mouse moved to (852, 373)
Screenshot: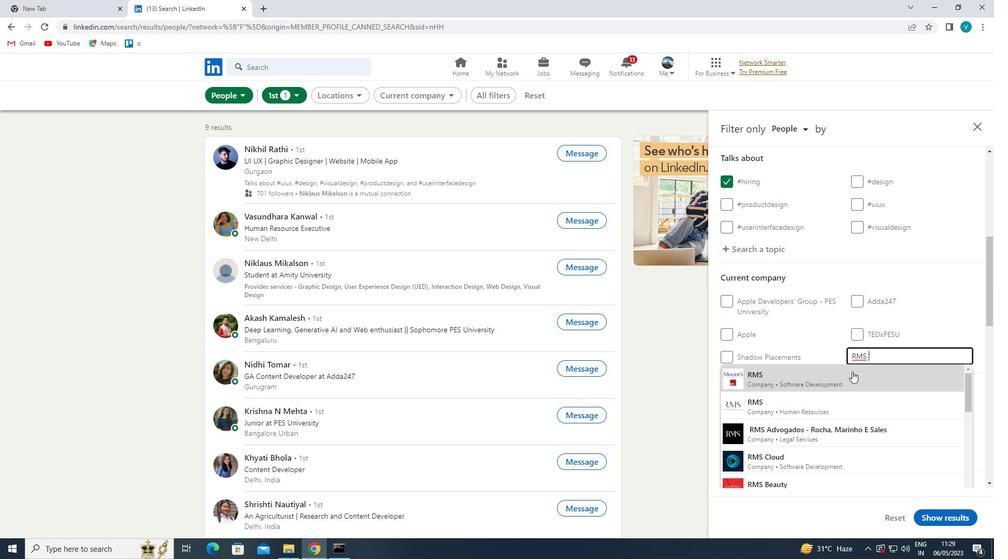 
Action: Mouse scrolled (852, 372) with delta (0, 0)
Screenshot: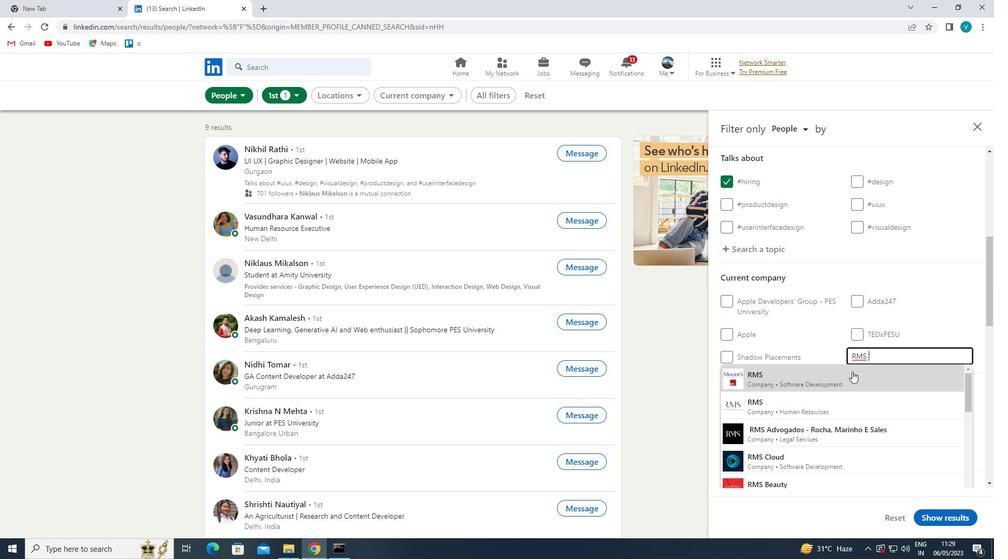 
Action: Mouse moved to (854, 373)
Screenshot: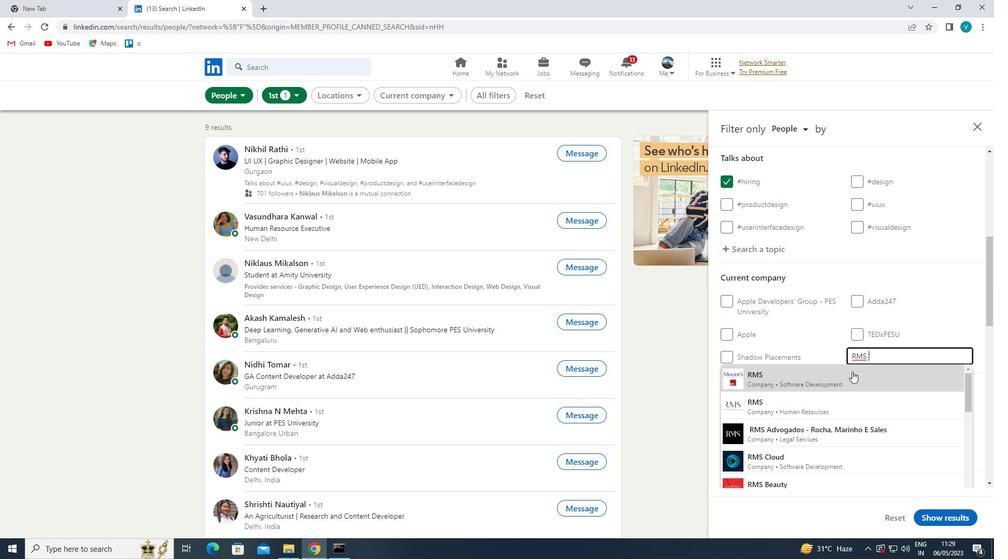 
Action: Mouse scrolled (854, 373) with delta (0, 0)
Screenshot: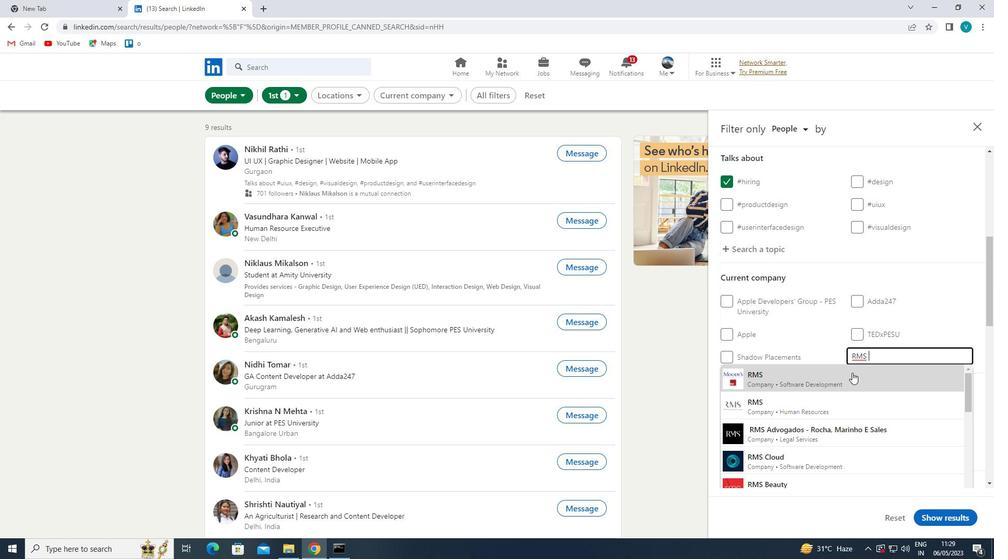 
Action: Mouse moved to (858, 371)
Screenshot: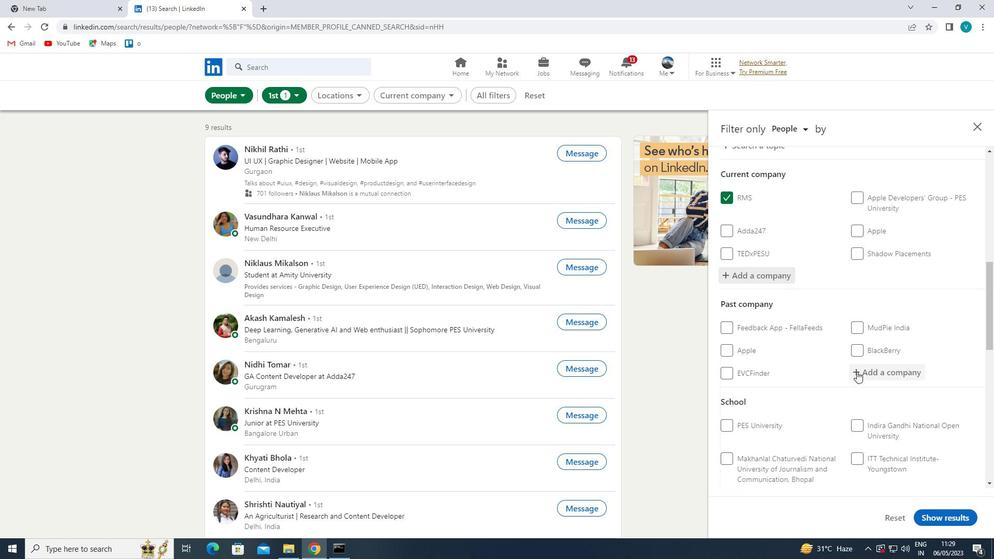 
Action: Mouse scrolled (858, 371) with delta (0, 0)
Screenshot: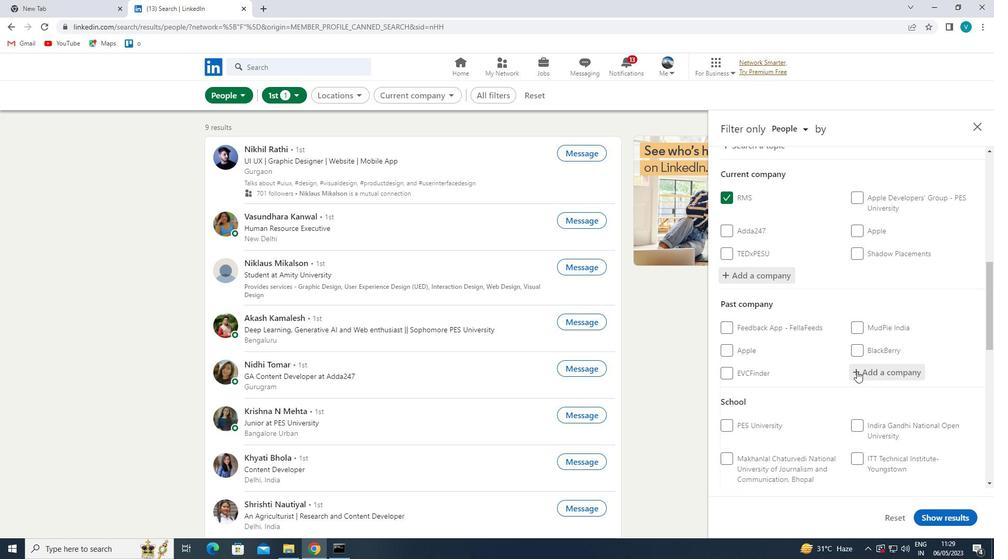 
Action: Mouse scrolled (858, 371) with delta (0, 0)
Screenshot: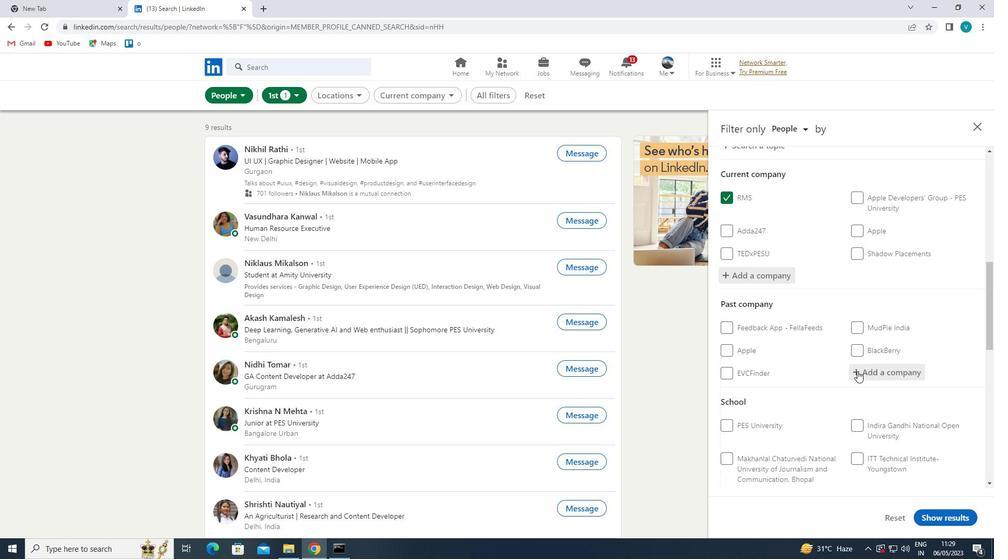 
Action: Mouse moved to (858, 371)
Screenshot: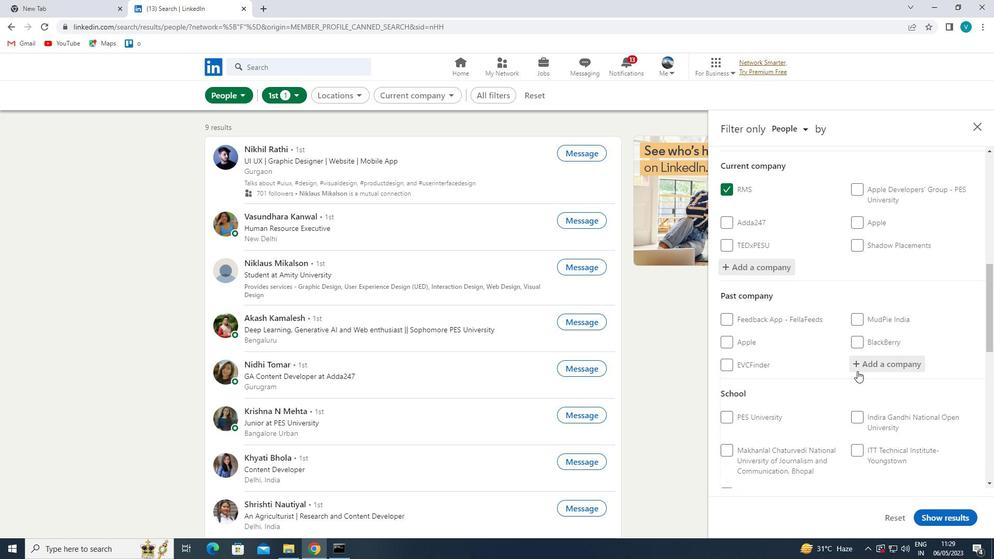 
Action: Mouse scrolled (858, 371) with delta (0, 0)
Screenshot: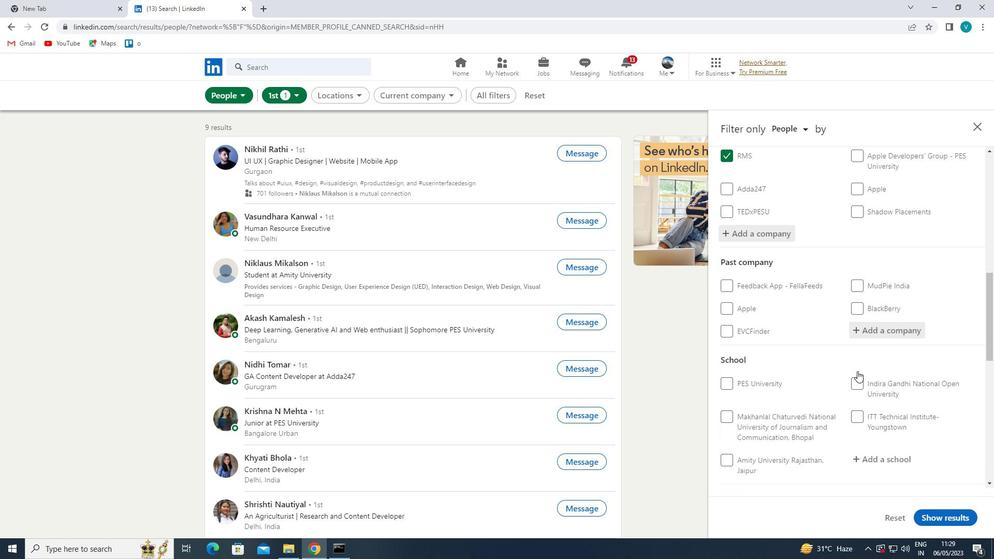 
Action: Mouse moved to (882, 346)
Screenshot: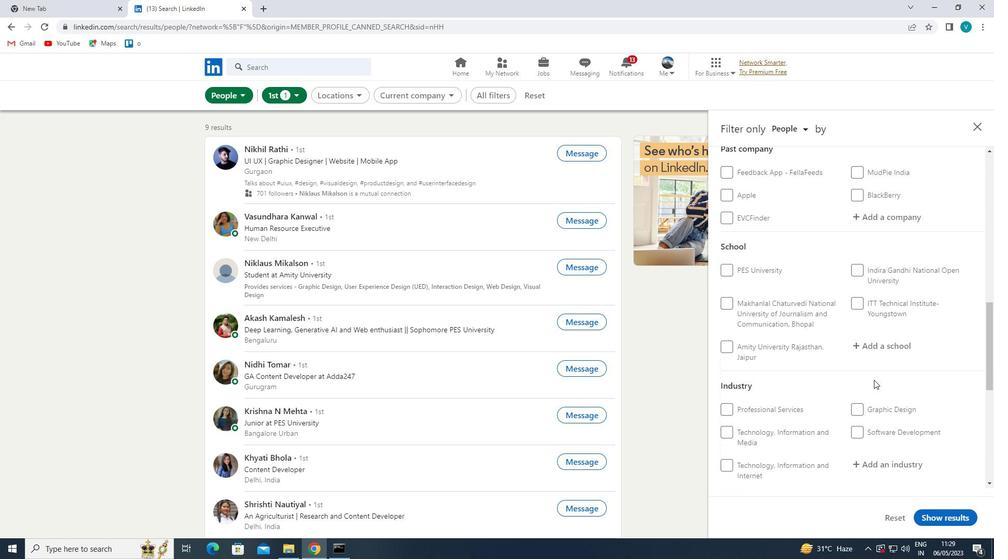 
Action: Mouse pressed left at (882, 346)
Screenshot: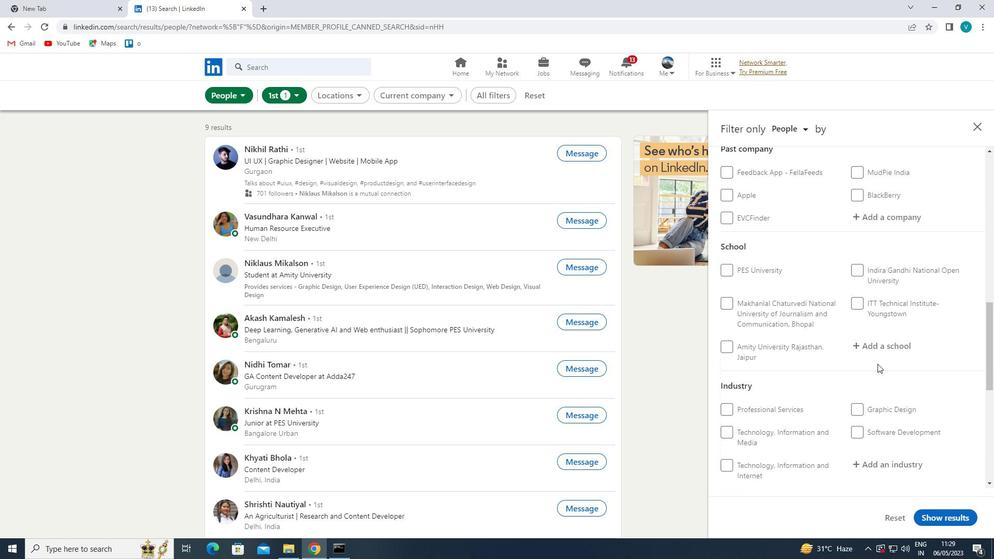
Action: Key pressed <Key.shift>MADANPALLE
Screenshot: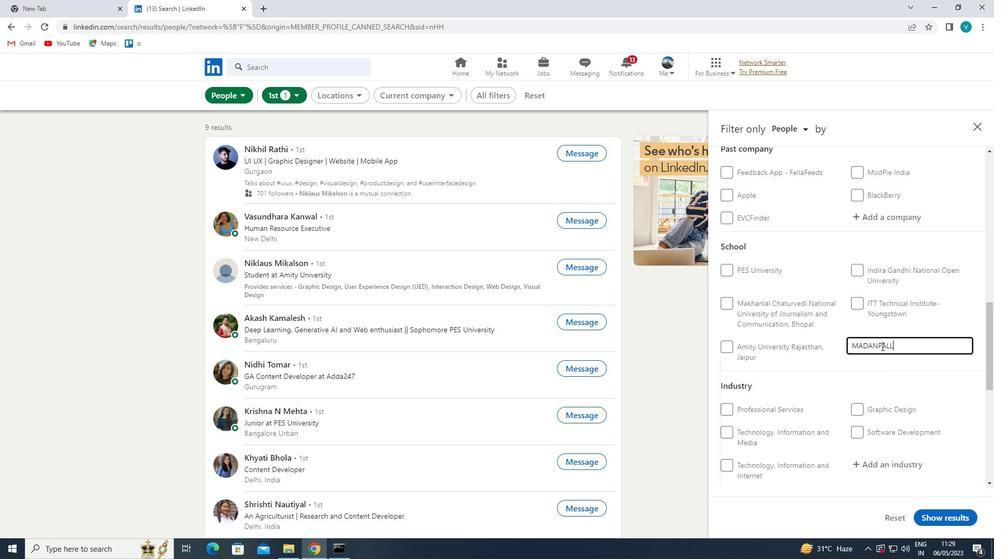 
Action: Mouse moved to (895, 358)
Screenshot: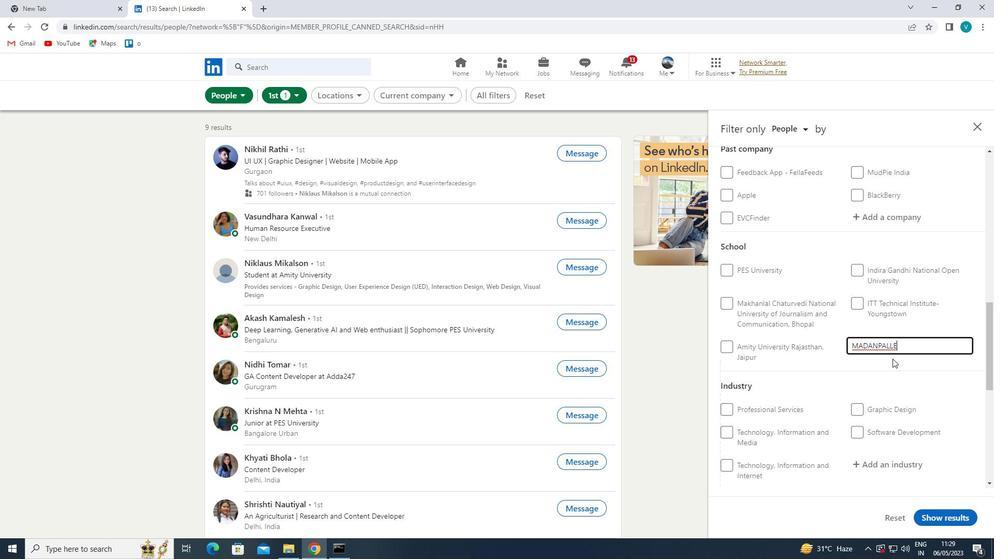 
Action: Key pressed <Key.space><Key.shift>INSTITUTE<Key.space>OF<Key.space>TECHNOLOGY<Key.space><Key.shift><Key.shift><Key.shift><Key.shift><Key.shift><Key.shift><Key.shift>&<Key.space><Key.shift><Key.shift><Key.shift><Key.shift><Key.shift><Key.shift><Key.shift><Key.shift><Key.shift><Key.shift><Key.shift><Key.shift><Key.shift><Key.shift><Key.shift><Key.shift><Key.shift><Key.shift><Key.shift><Key.shift><Key.shift><Key.shift><Key.shift><Key.shift><Key.shift><Key.shift><Key.shift><Key.shift><Key.shift><Key.shift><Key.shift>S<Key.shift>CIENCE
Screenshot: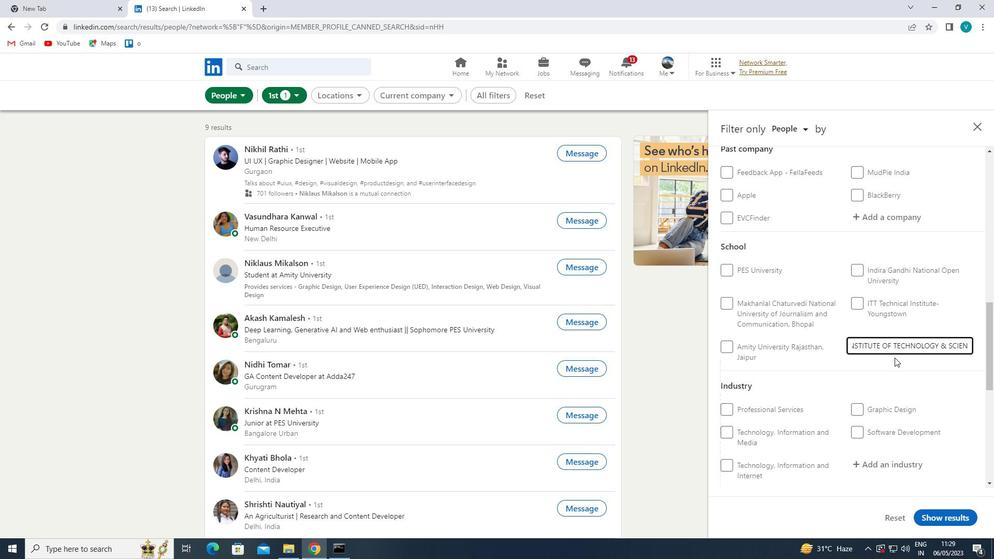 
Action: Mouse moved to (880, 374)
Screenshot: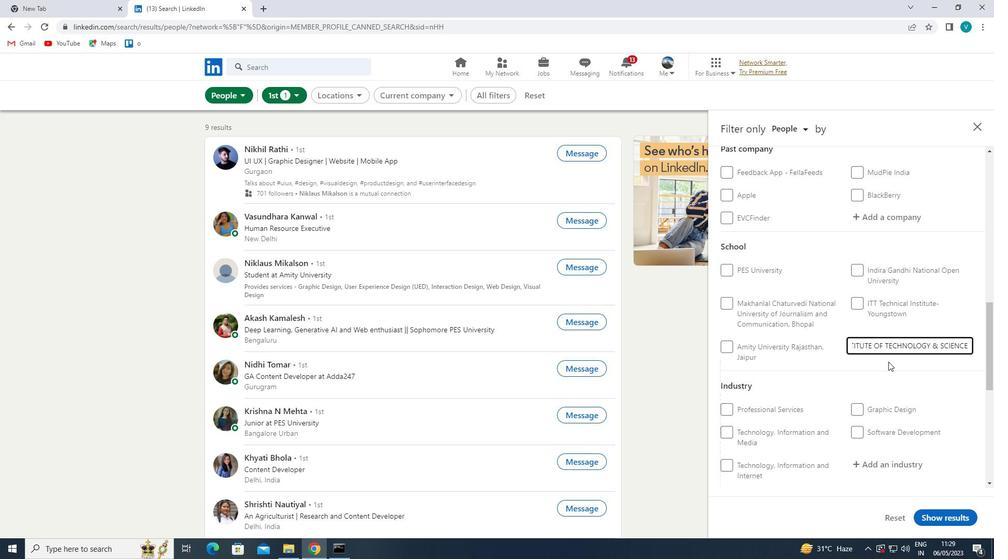 
Action: Mouse pressed left at (880, 374)
Screenshot: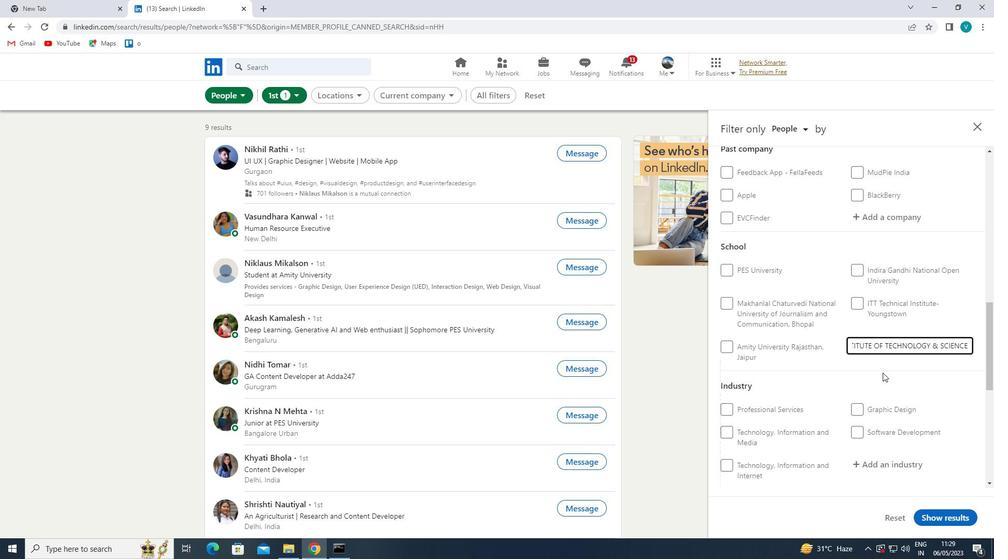 
Action: Mouse moved to (877, 376)
Screenshot: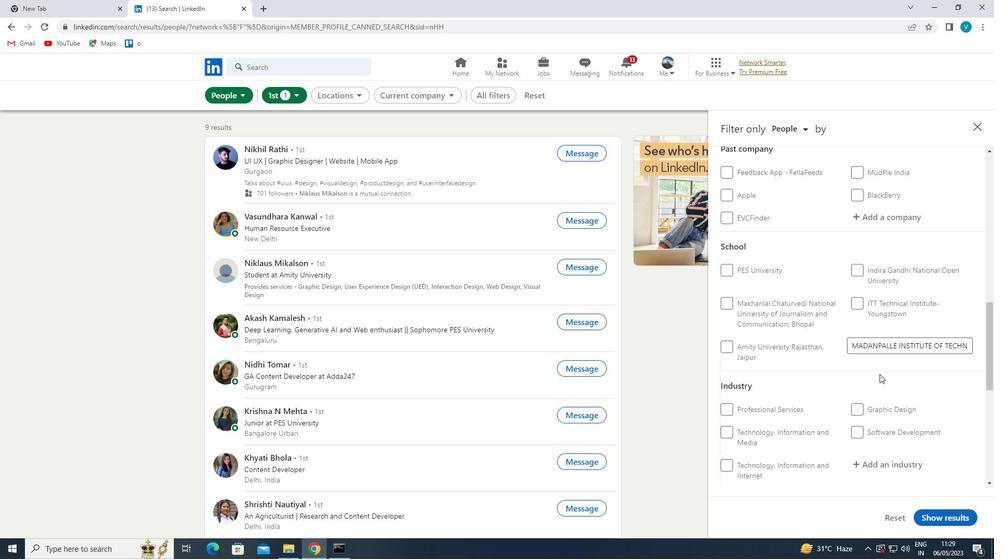 
Action: Mouse scrolled (877, 375) with delta (0, 0)
Screenshot: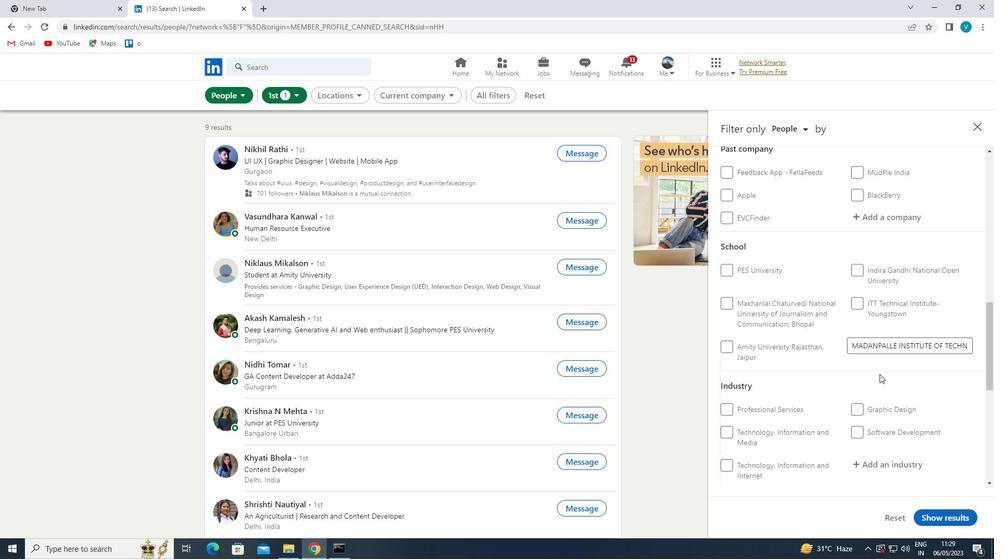 
Action: Mouse moved to (874, 378)
Screenshot: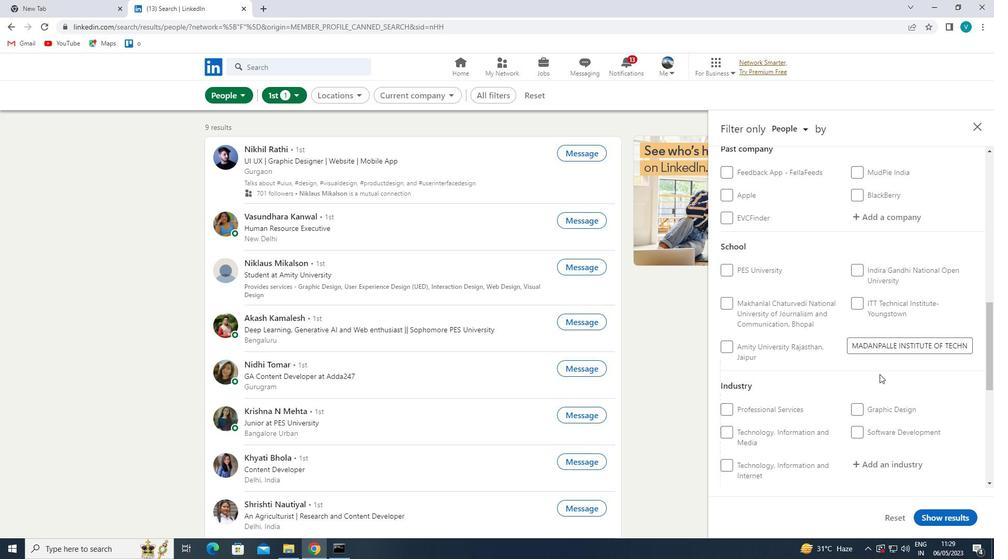 
Action: Mouse scrolled (874, 377) with delta (0, 0)
Screenshot: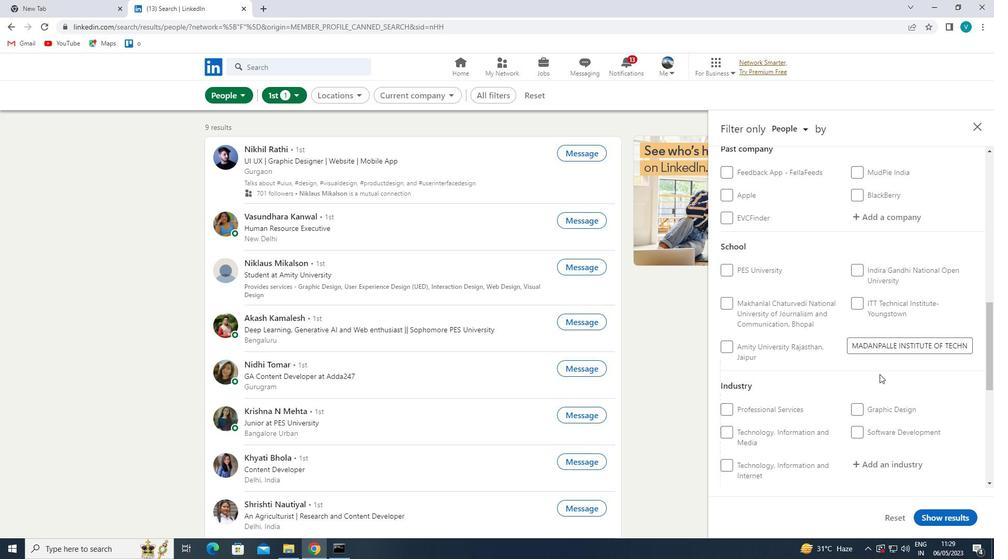 
Action: Mouse moved to (885, 360)
Screenshot: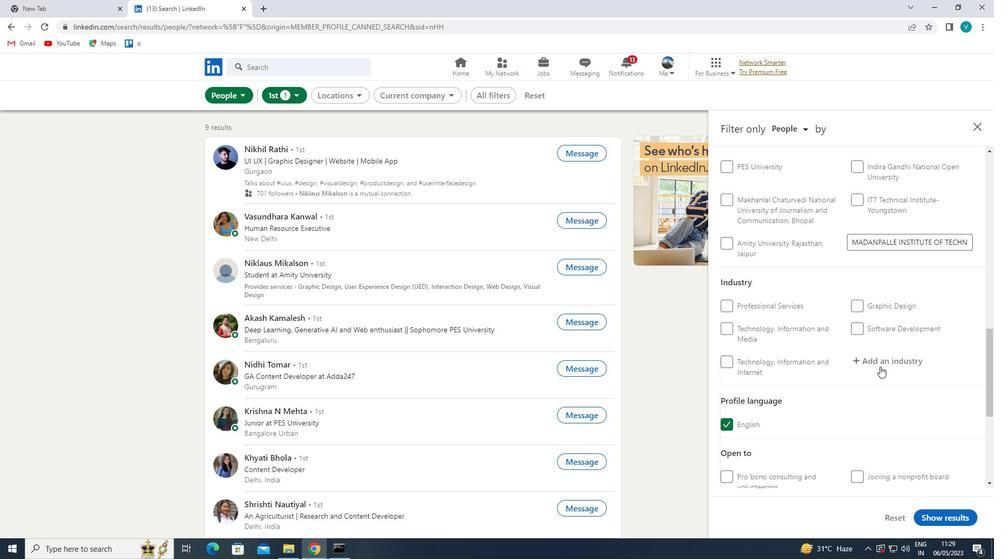 
Action: Mouse pressed left at (885, 360)
Screenshot: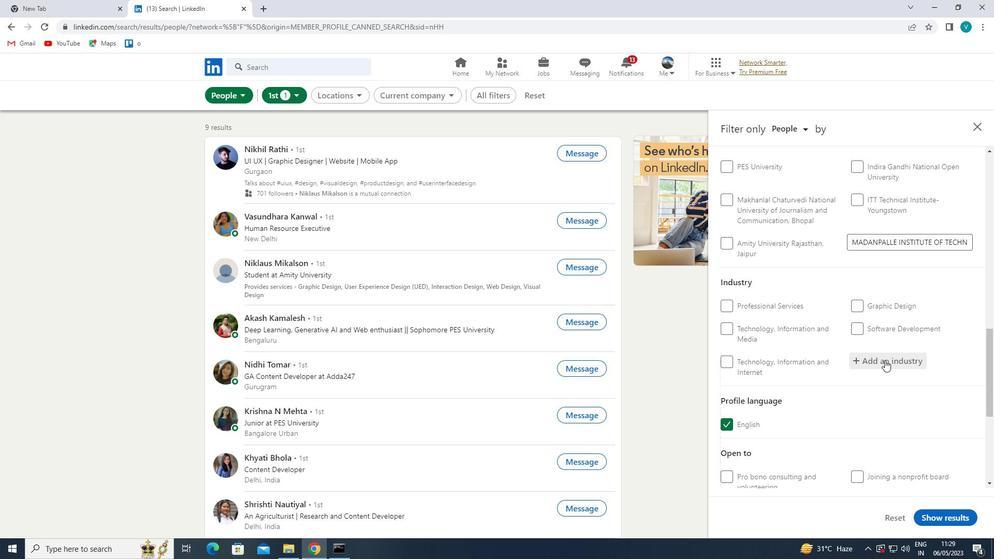 
Action: Key pressed <Key.shift>WHOLESALE
Screenshot: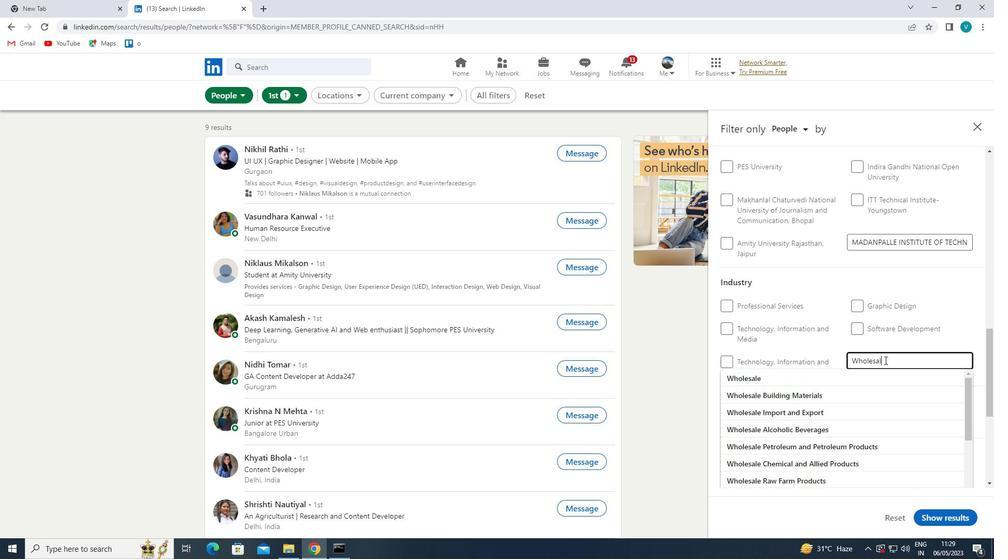 
Action: Mouse moved to (914, 352)
Screenshot: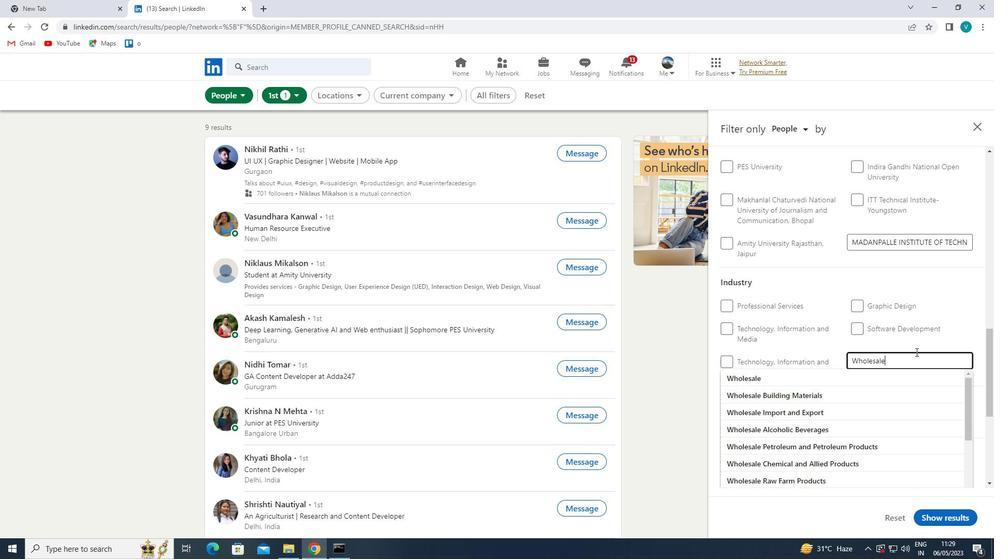
Action: Key pressed <Key.space><Key.shift>DRUGS
Screenshot: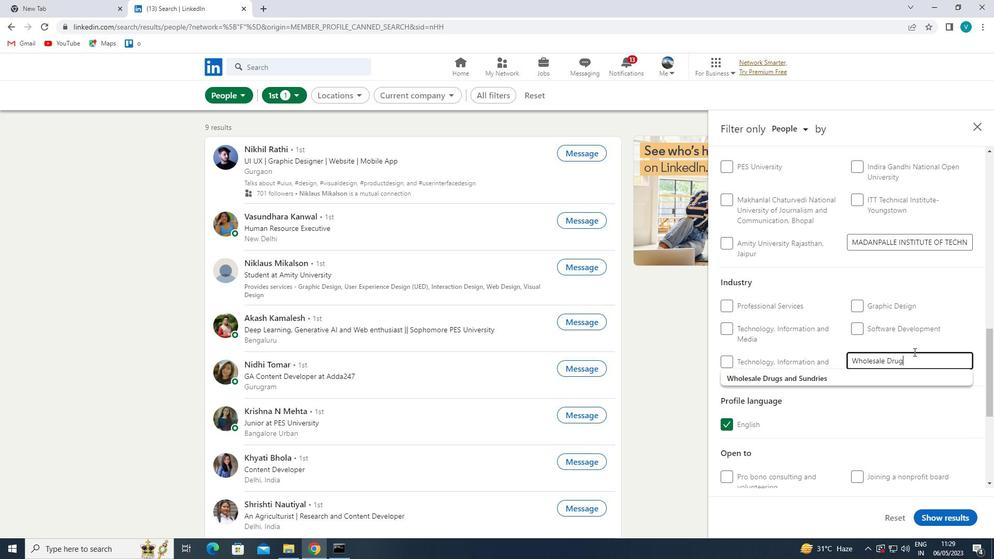 
Action: Mouse moved to (879, 375)
Screenshot: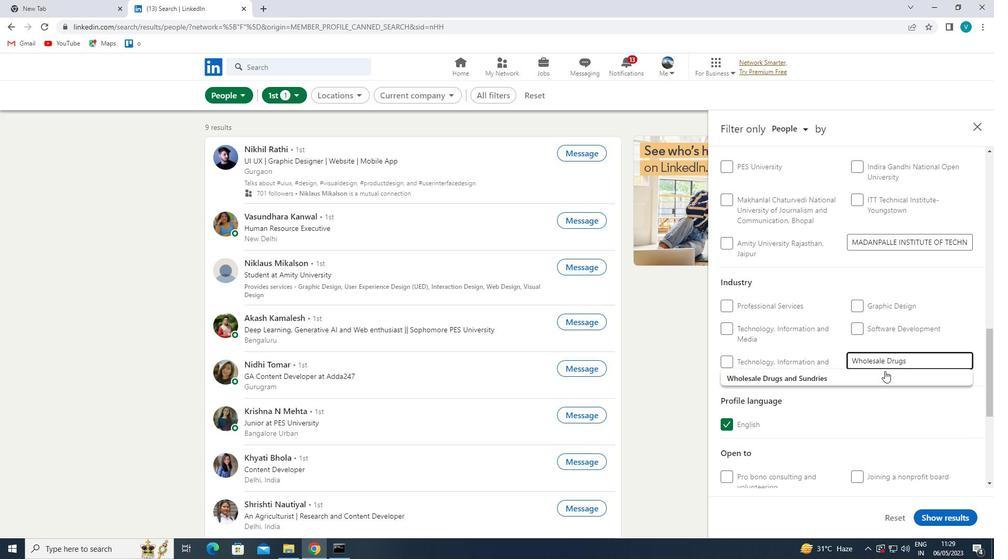 
Action: Mouse pressed left at (879, 375)
Screenshot: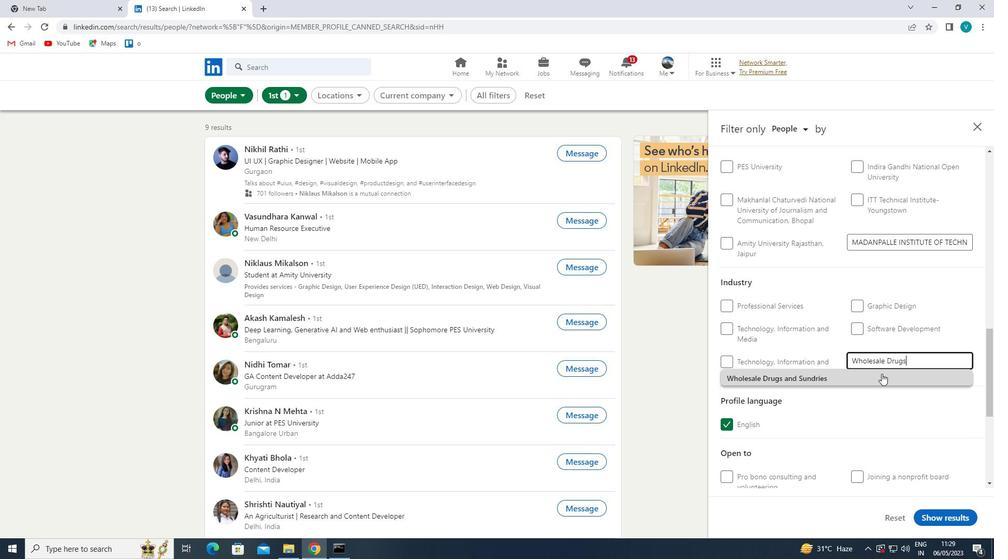 
Action: Mouse scrolled (879, 375) with delta (0, 0)
Screenshot: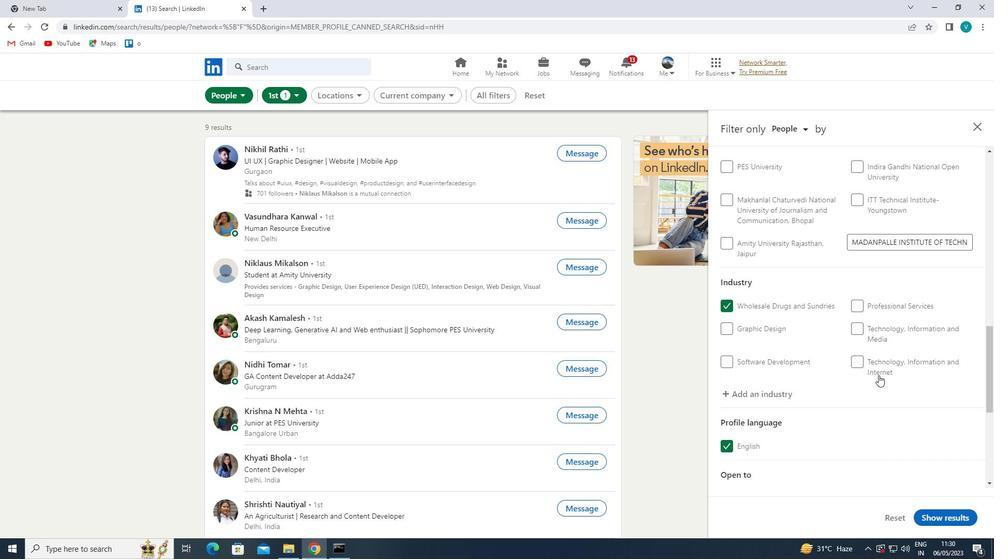 
Action: Mouse scrolled (879, 375) with delta (0, 0)
Screenshot: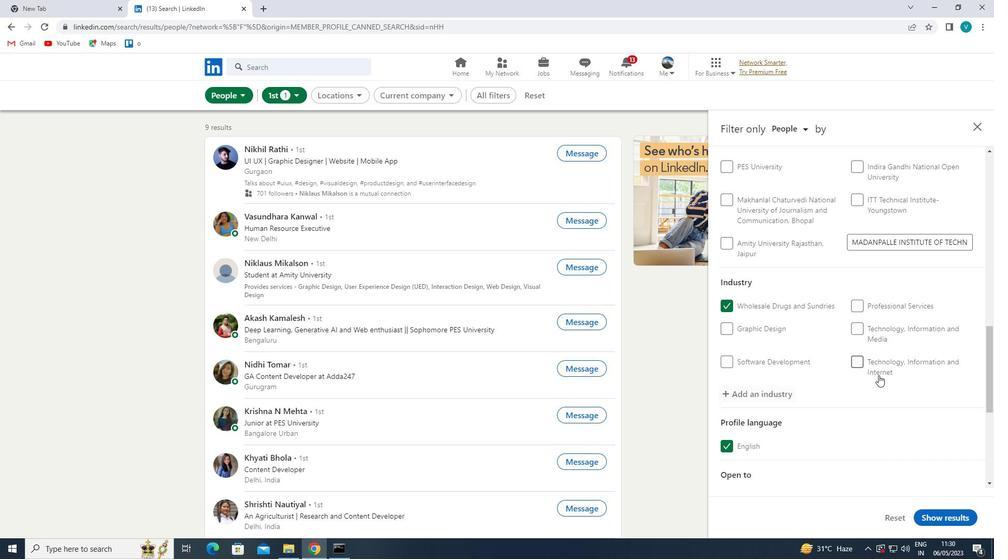 
Action: Mouse moved to (879, 376)
Screenshot: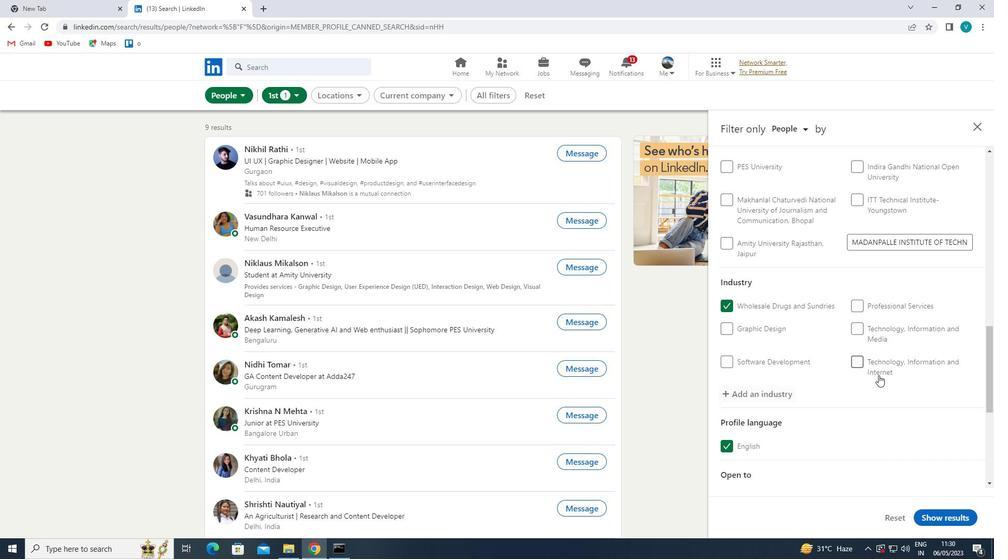 
Action: Mouse scrolled (879, 375) with delta (0, 0)
Screenshot: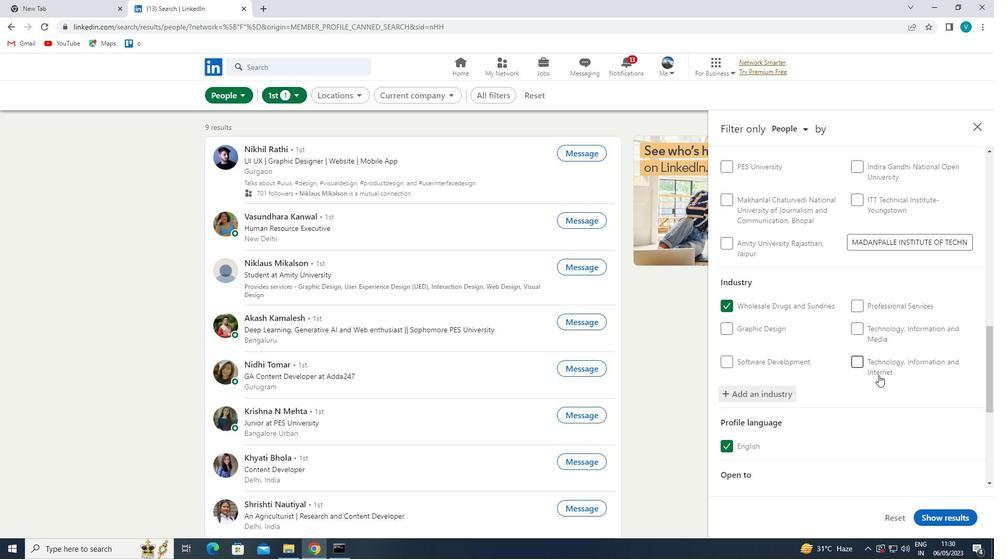 
Action: Mouse moved to (877, 377)
Screenshot: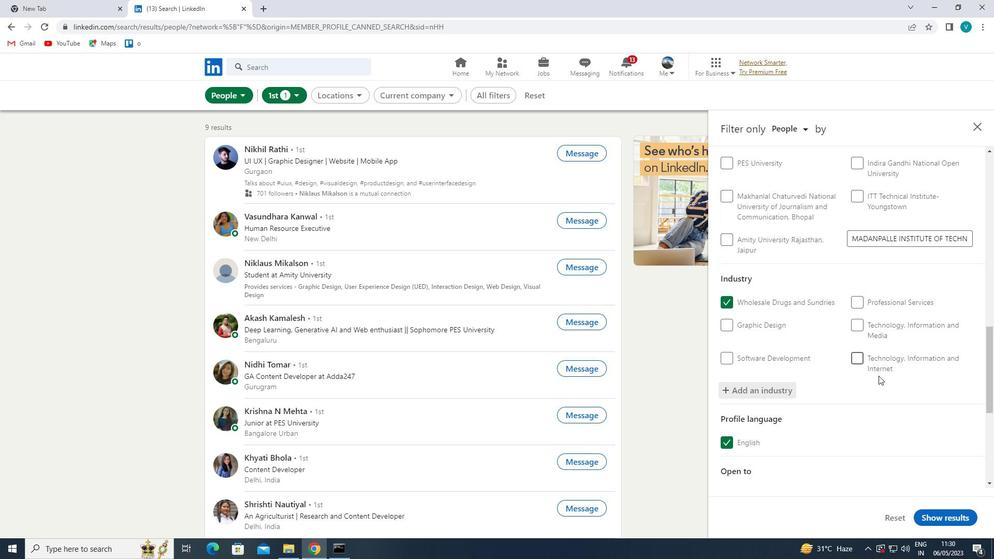 
Action: Mouse scrolled (877, 376) with delta (0, 0)
Screenshot: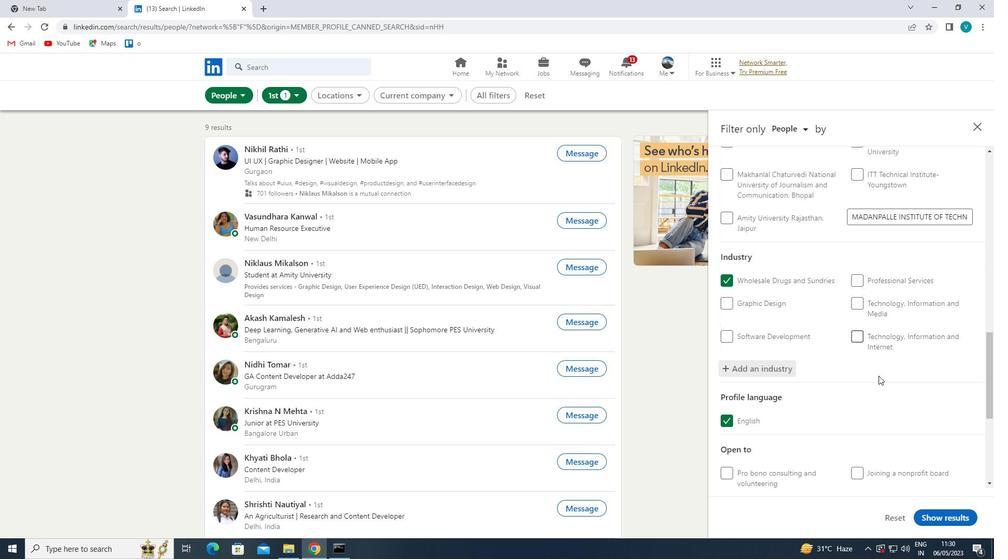
Action: Mouse moved to (877, 377)
Screenshot: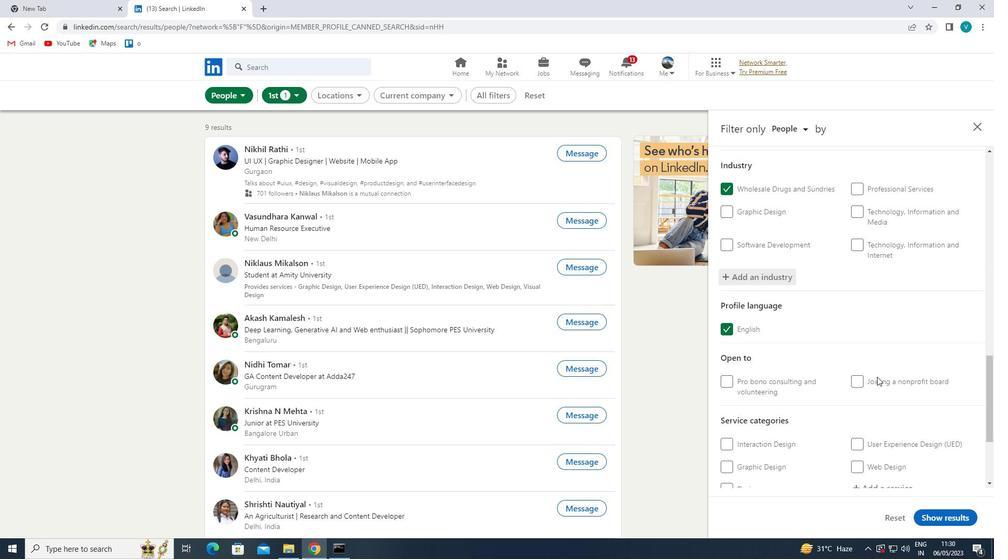 
Action: Mouse scrolled (877, 377) with delta (0, 0)
Screenshot: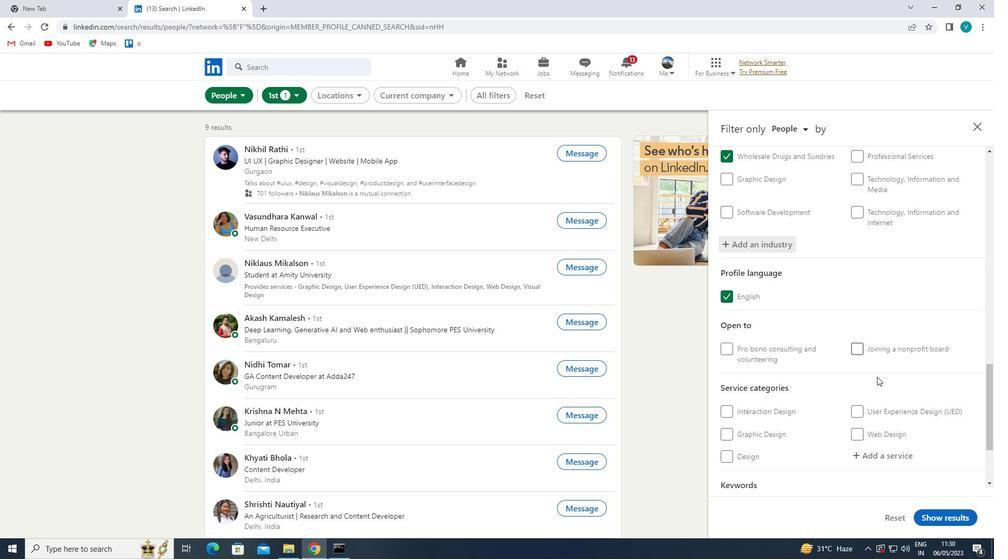 
Action: Mouse moved to (893, 343)
Screenshot: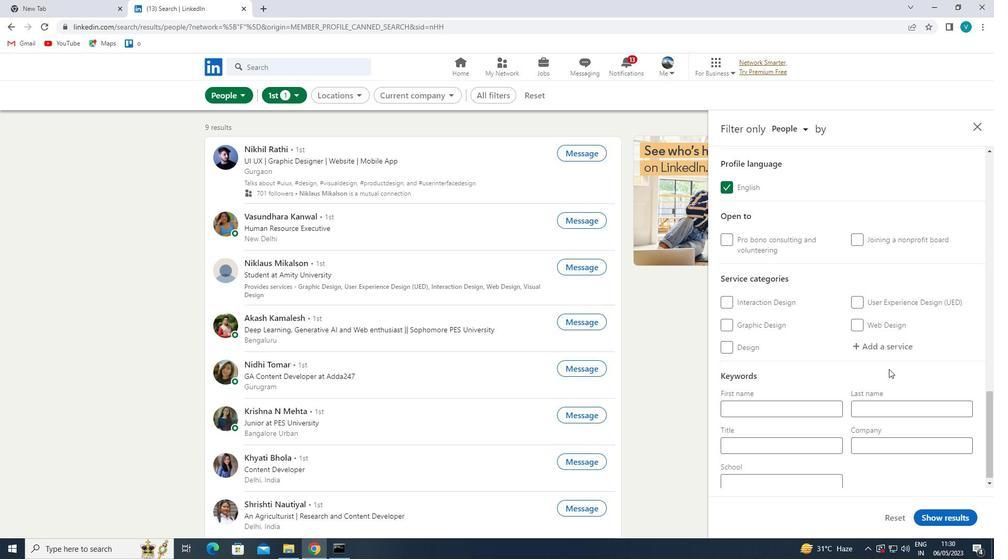 
Action: Mouse pressed left at (893, 343)
Screenshot: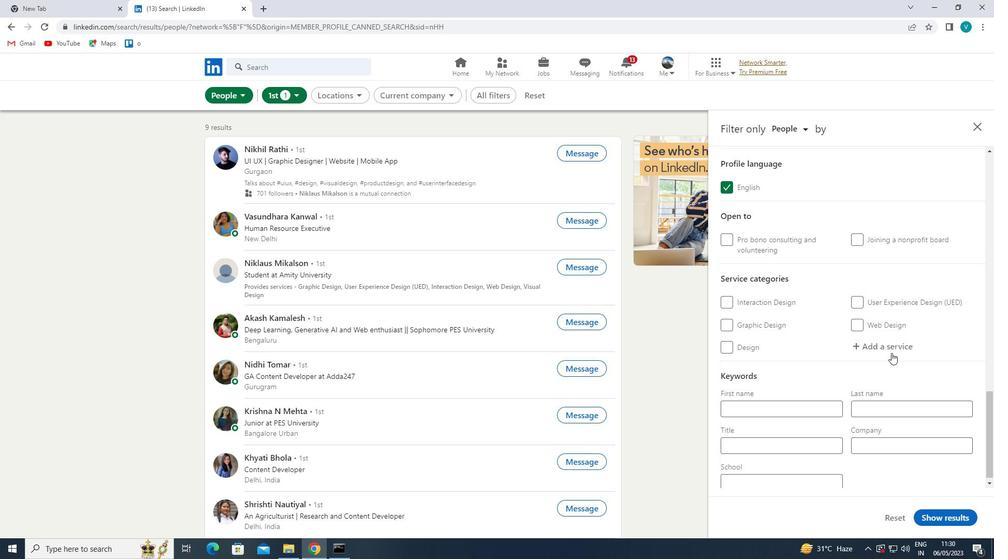 
Action: Mouse moved to (893, 343)
Screenshot: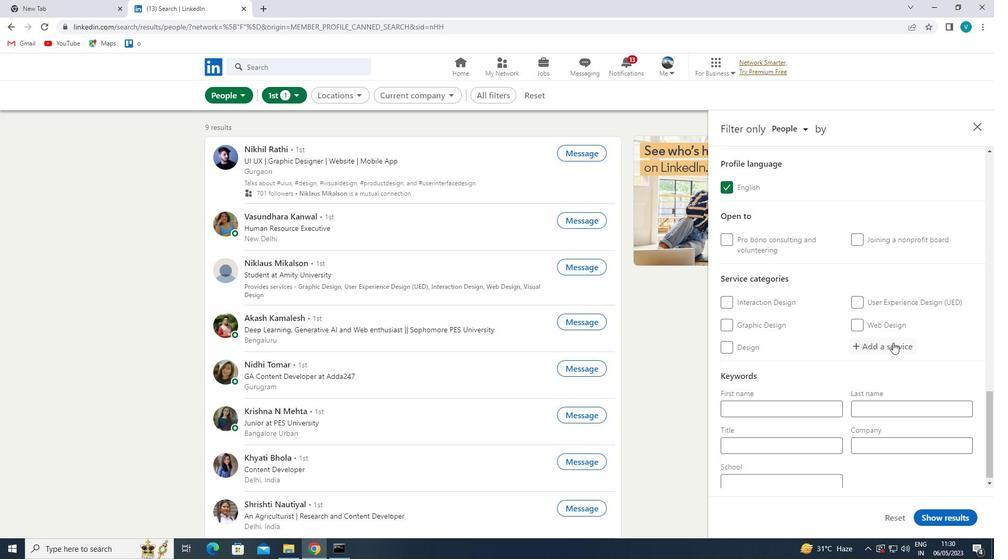 
Action: Key pressed <Key.shift>BUD
Screenshot: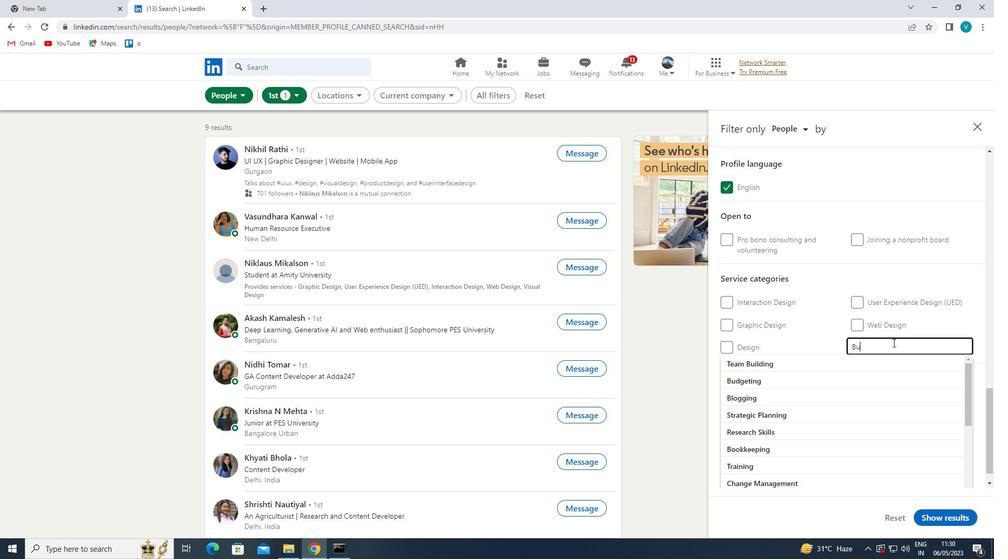 
Action: Mouse moved to (861, 357)
Screenshot: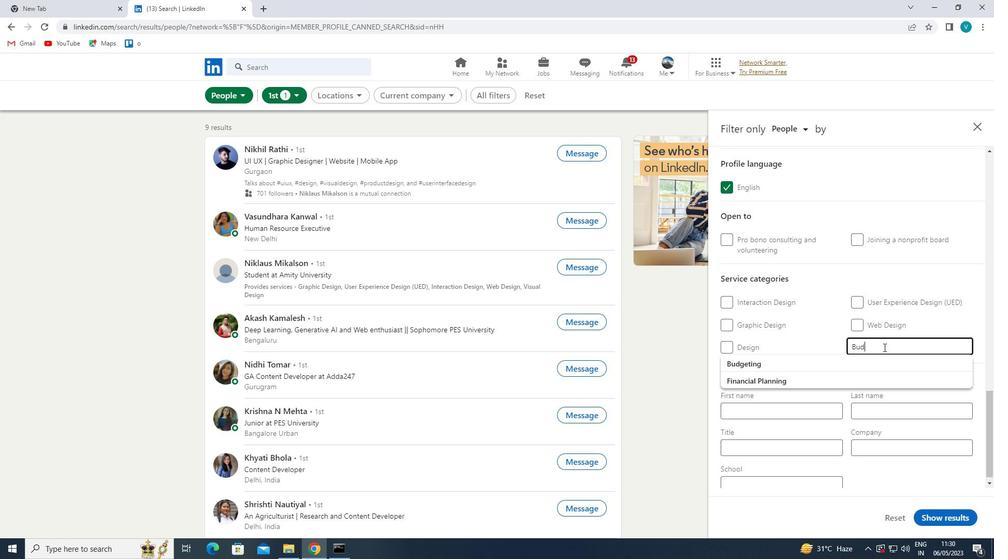 
Action: Mouse pressed left at (861, 357)
Screenshot: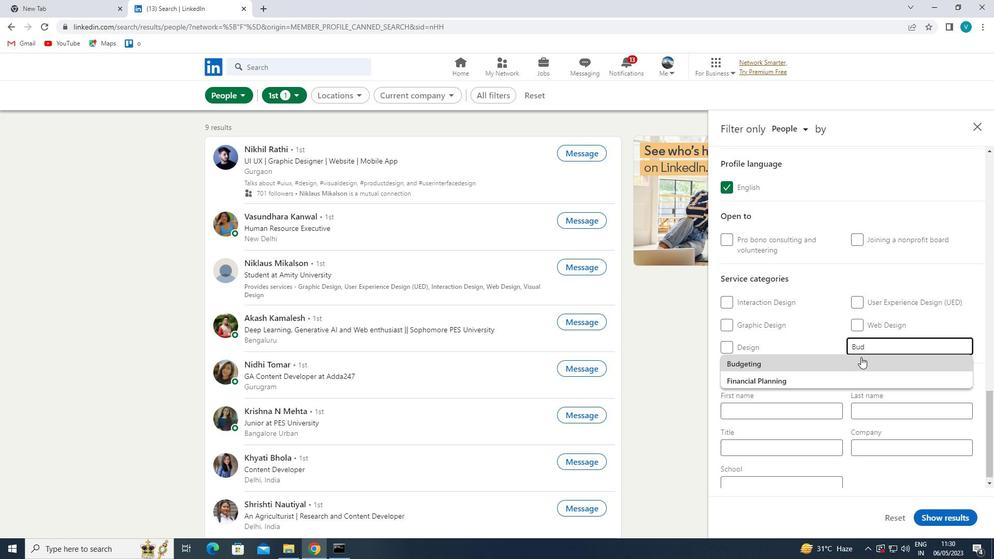 
Action: Mouse scrolled (861, 357) with delta (0, 0)
Screenshot: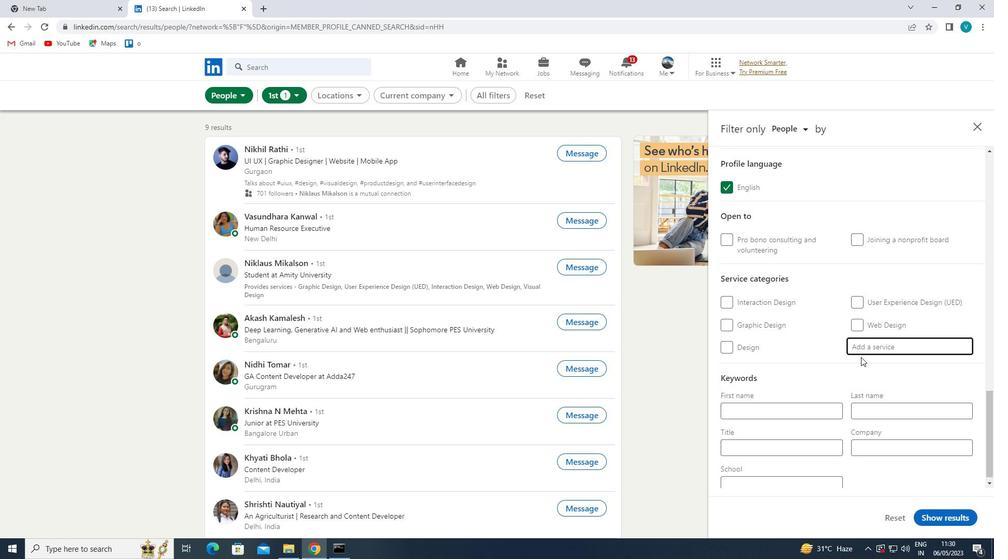 
Action: Mouse moved to (858, 359)
Screenshot: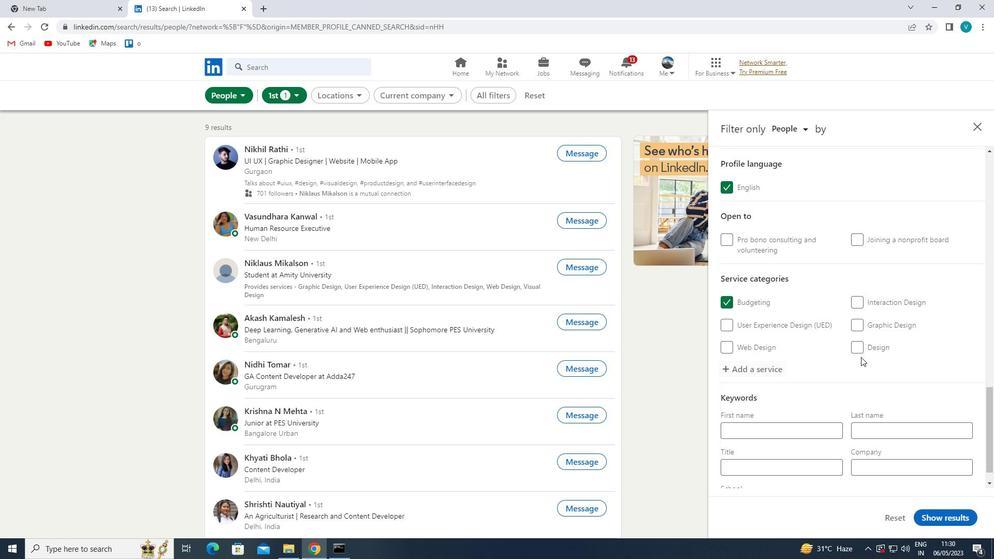 
Action: Mouse scrolled (858, 358) with delta (0, 0)
Screenshot: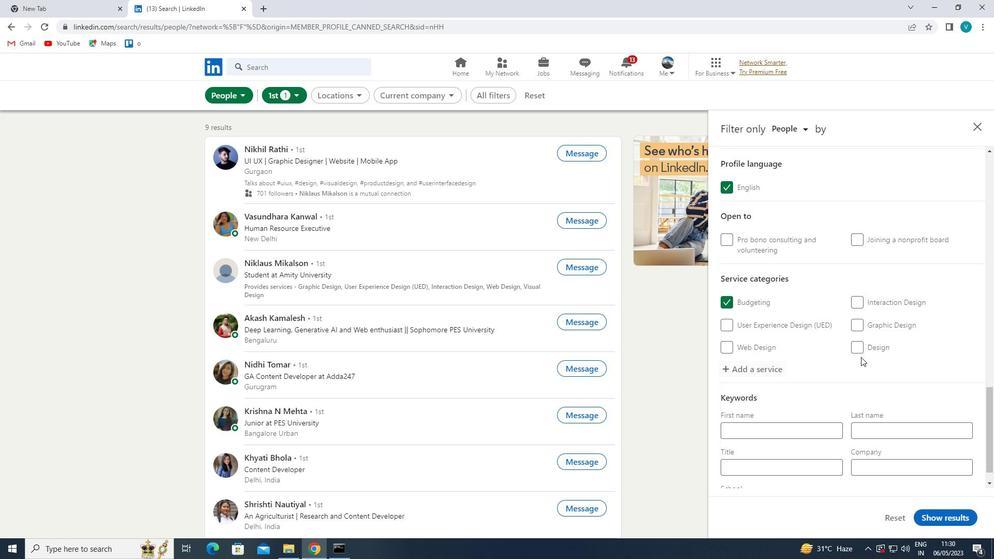 
Action: Mouse moved to (857, 359)
Screenshot: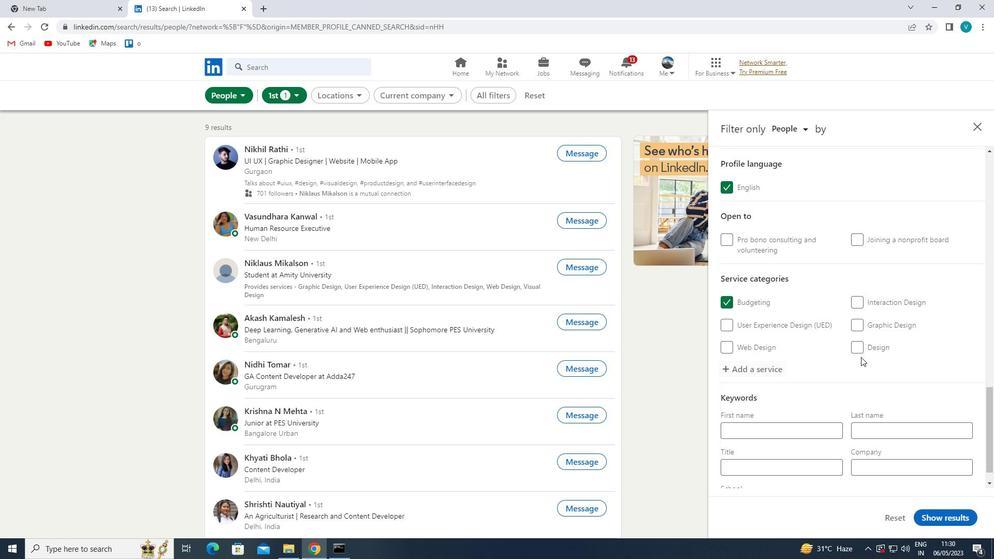 
Action: Mouse scrolled (857, 359) with delta (0, 0)
Screenshot: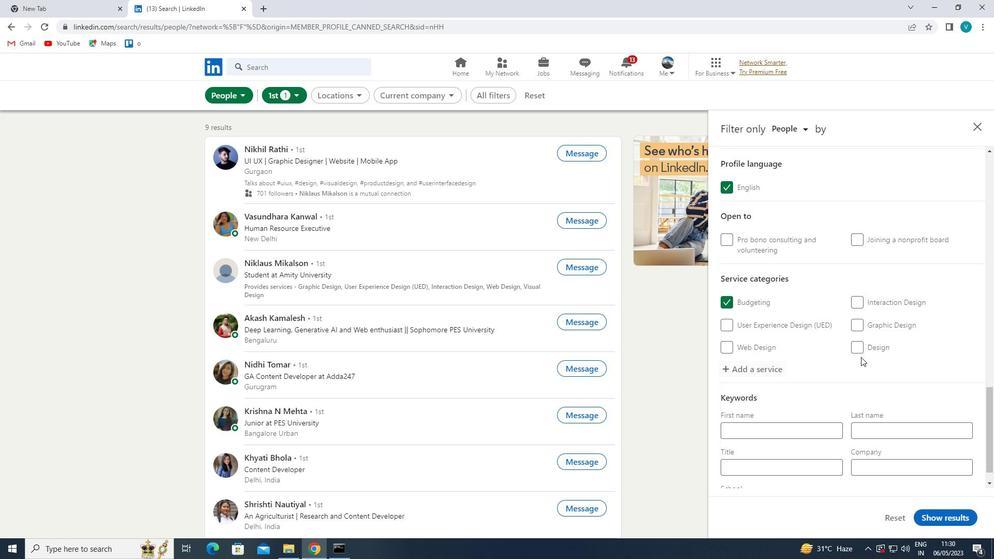 
Action: Mouse moved to (856, 359)
Screenshot: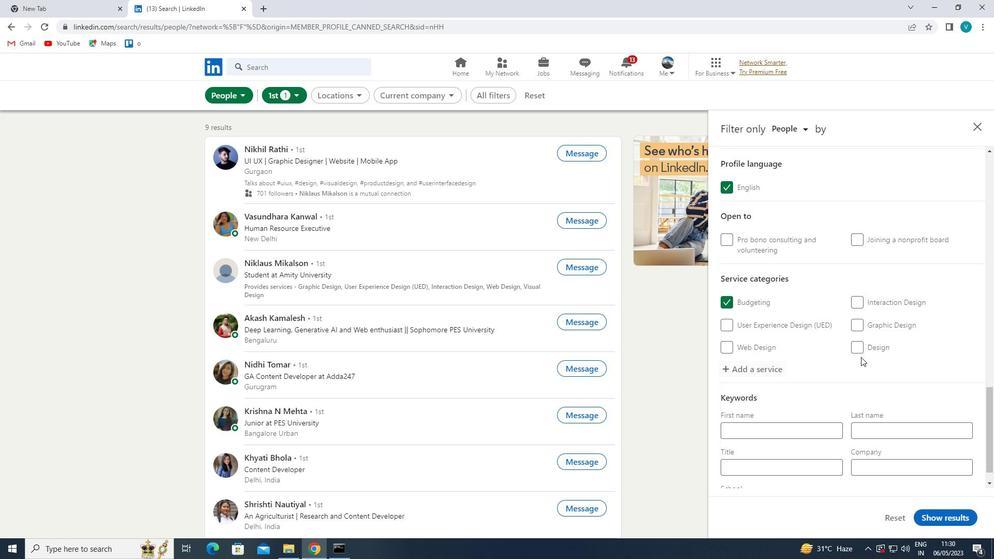 
Action: Mouse scrolled (856, 359) with delta (0, 0)
Screenshot: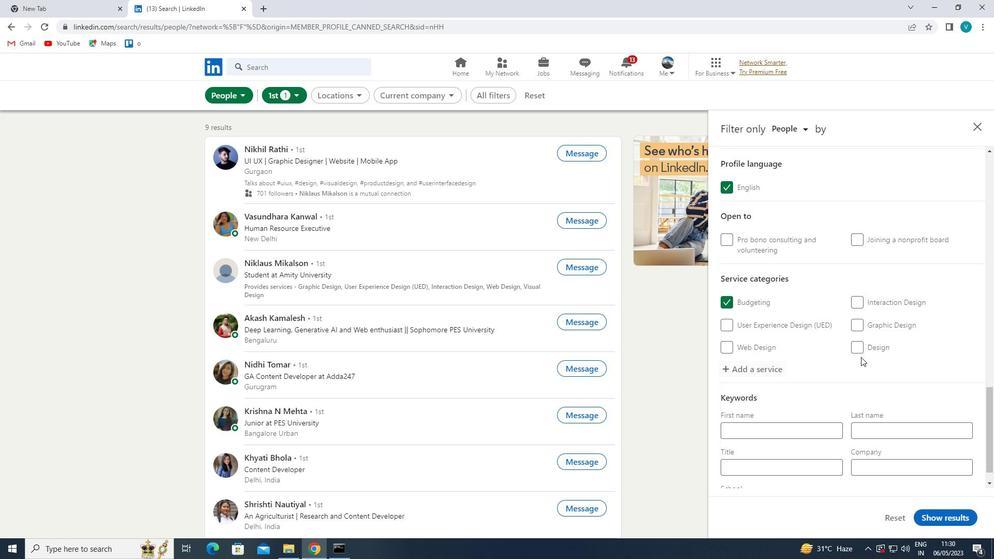 
Action: Mouse moved to (822, 446)
Screenshot: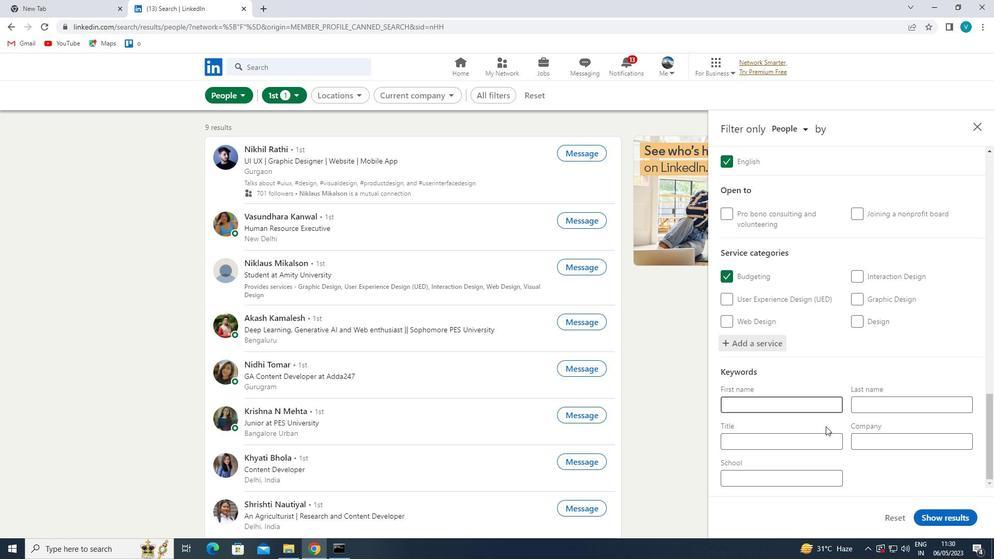 
Action: Mouse pressed left at (822, 446)
Screenshot: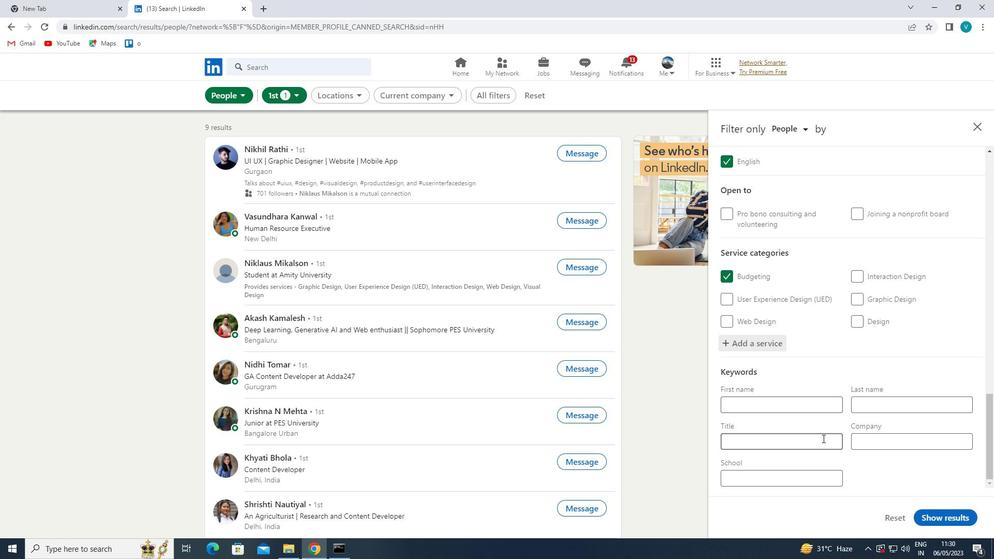 
Action: Mouse moved to (822, 446)
Screenshot: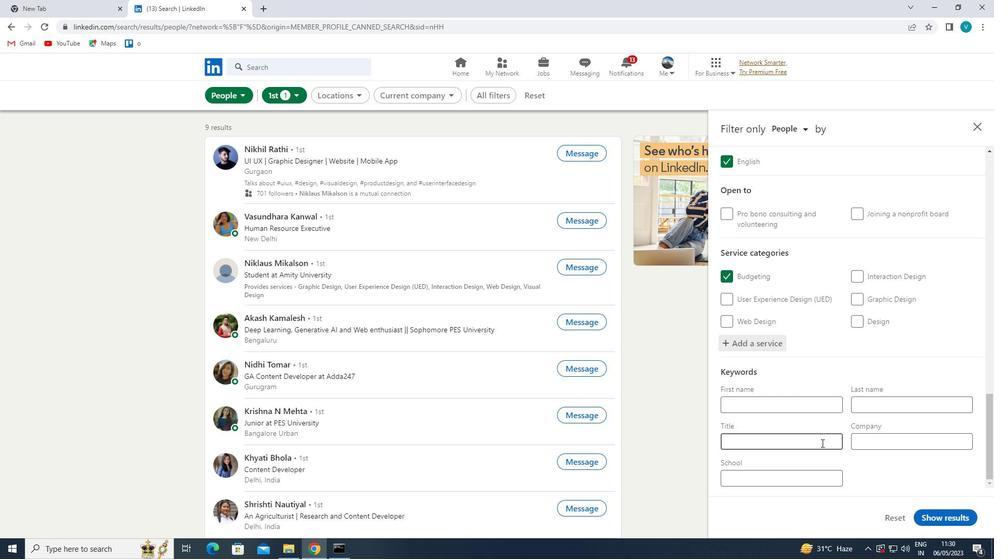 
Action: Key pressed <Key.shift>OVERSEER
Screenshot: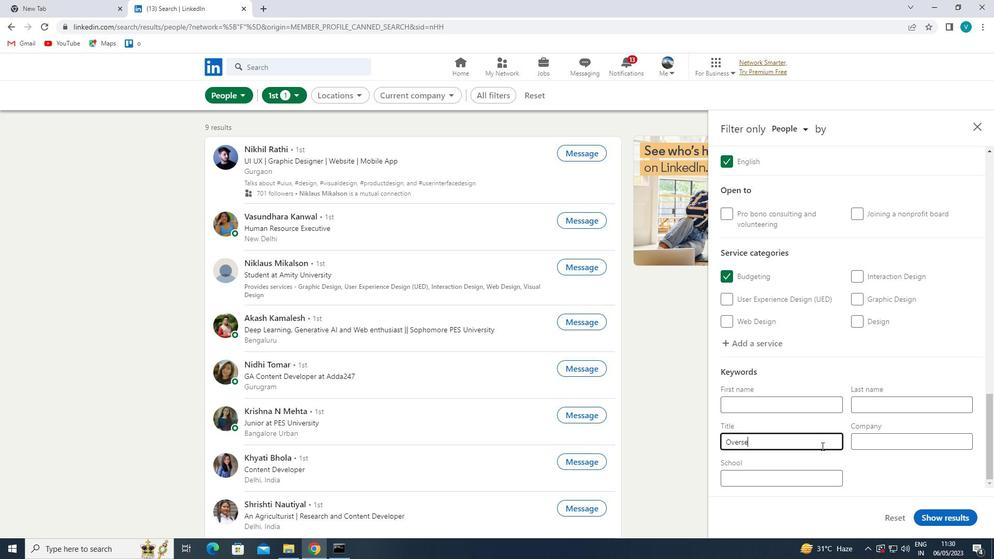 
Action: Mouse moved to (938, 517)
Screenshot: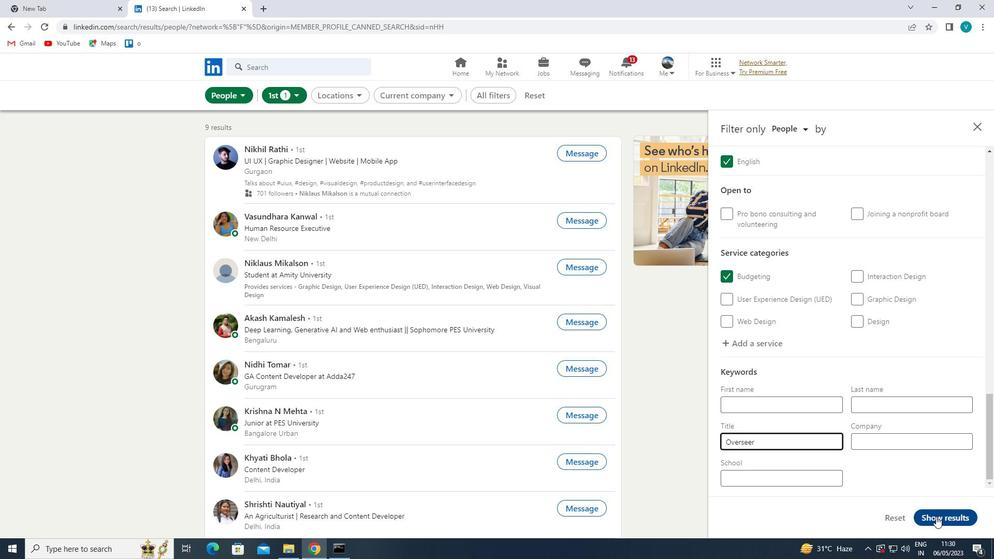 
Action: Mouse pressed left at (938, 517)
Screenshot: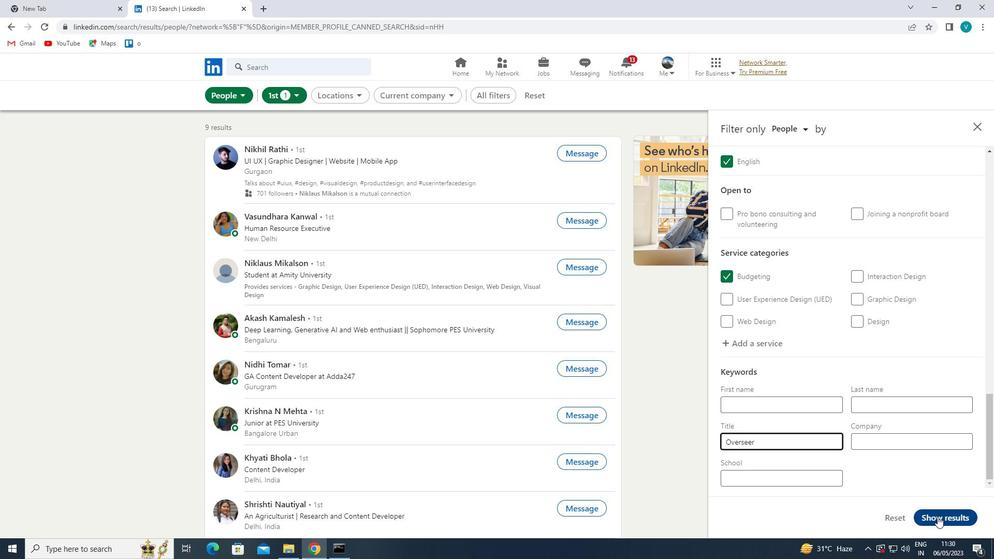 
